Task: Search one way flight ticket for 2 adults, 2 infants in seat and 1 infant on lap in first from Pullman/moscow, Idaho: Pullman-moscow Regional Airport to Evansville: Evansville Regional Airport on 5-3-2023. Choice of flights is Alaska. Number of bags: 5 checked bags. Price is upto 75000. Outbound departure time preference is 22:45.
Action: Mouse moved to (399, 337)
Screenshot: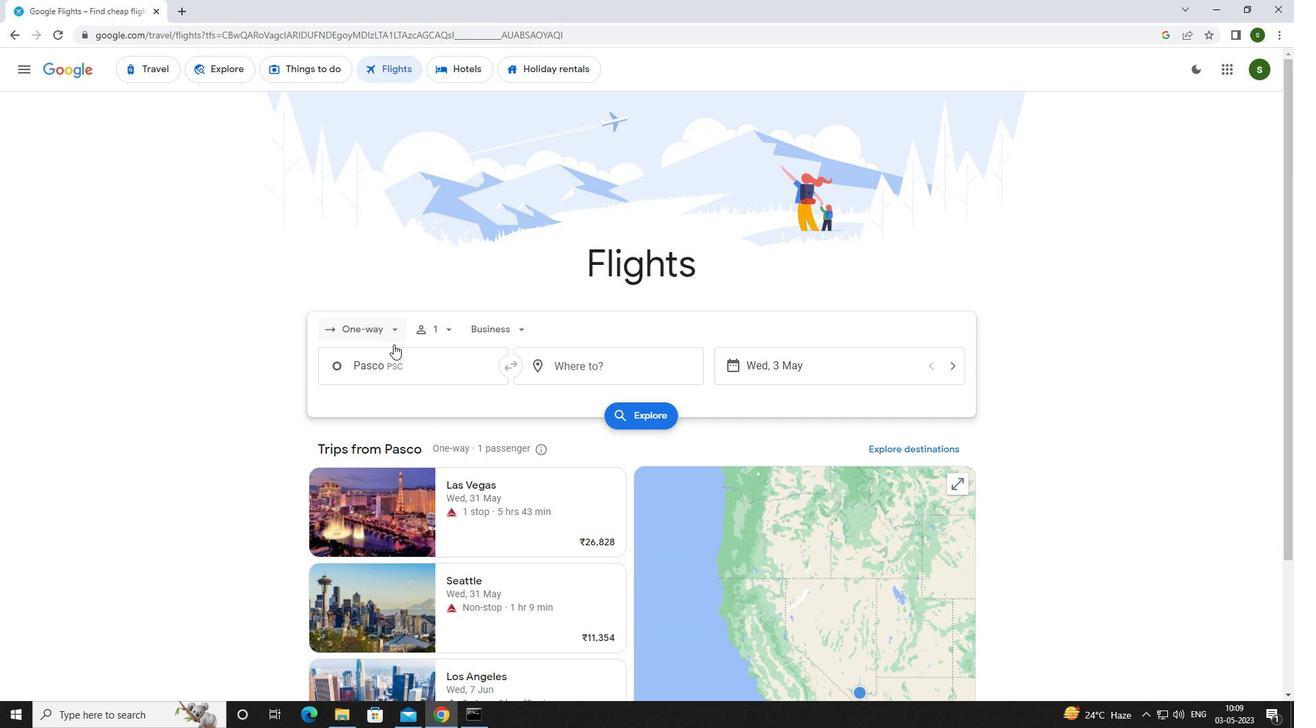 
Action: Mouse pressed left at (399, 337)
Screenshot: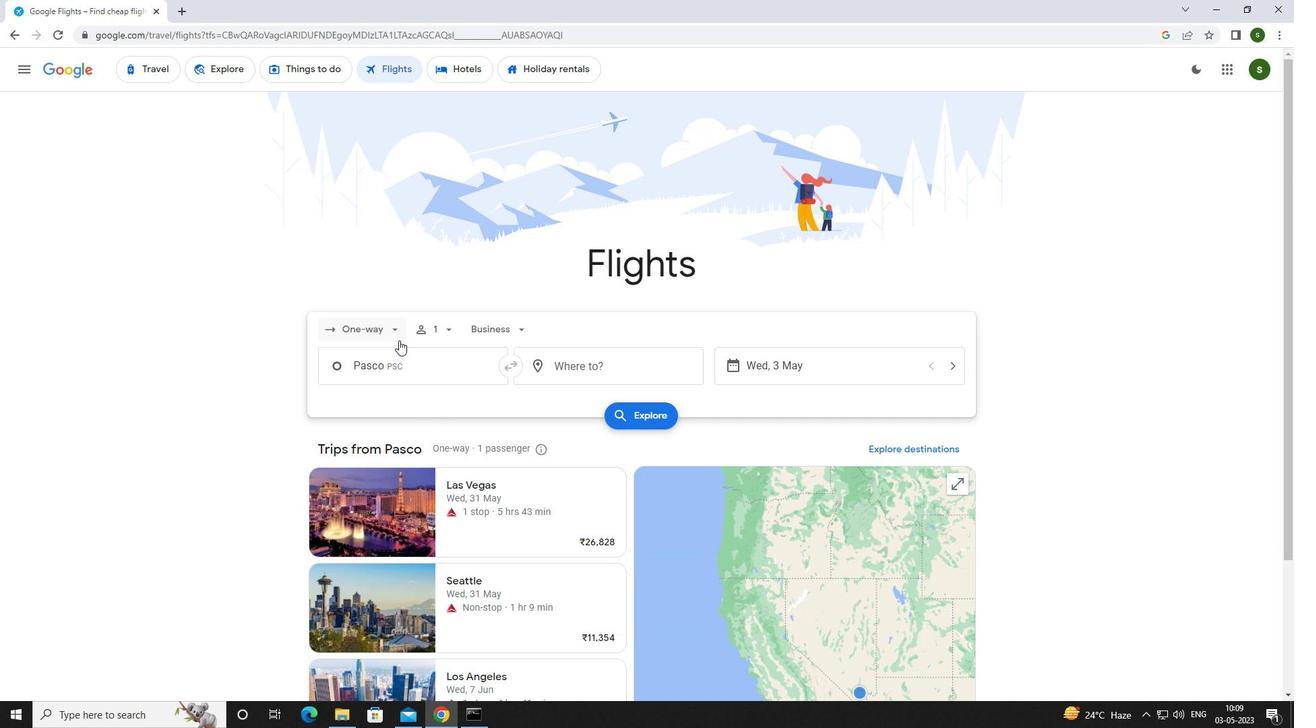 
Action: Mouse moved to (395, 382)
Screenshot: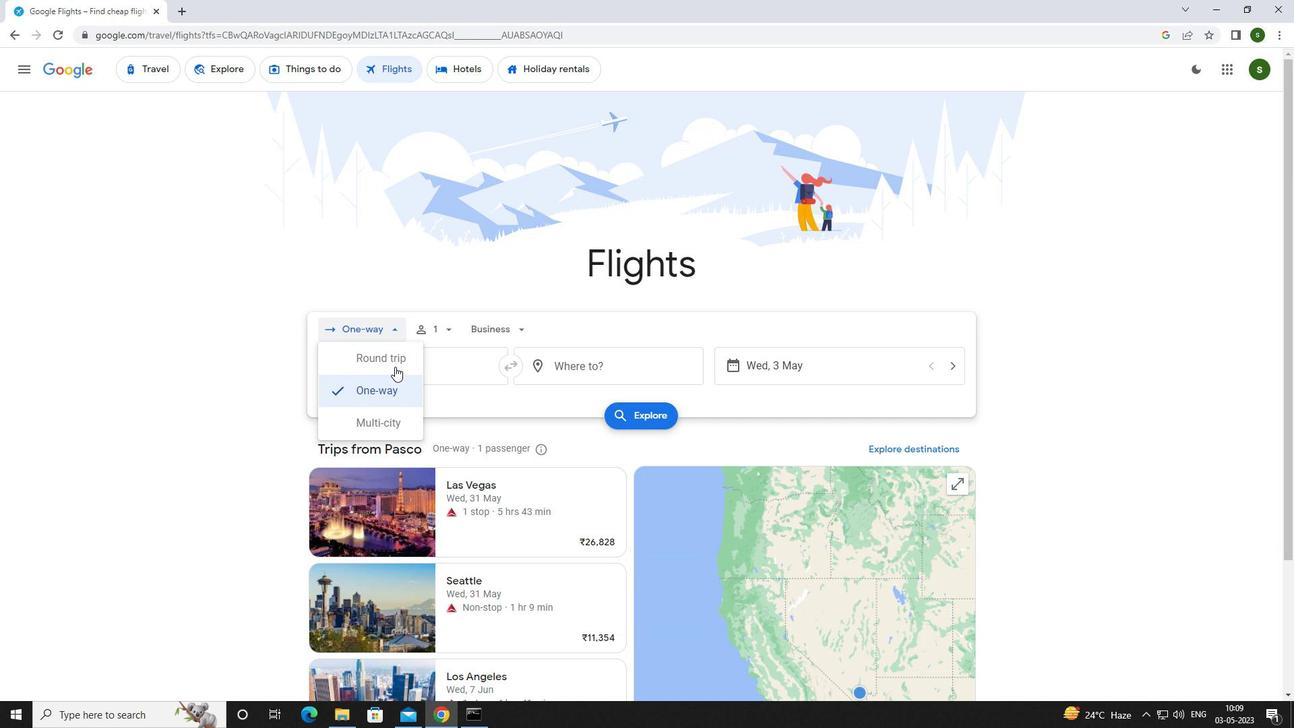 
Action: Mouse pressed left at (395, 382)
Screenshot: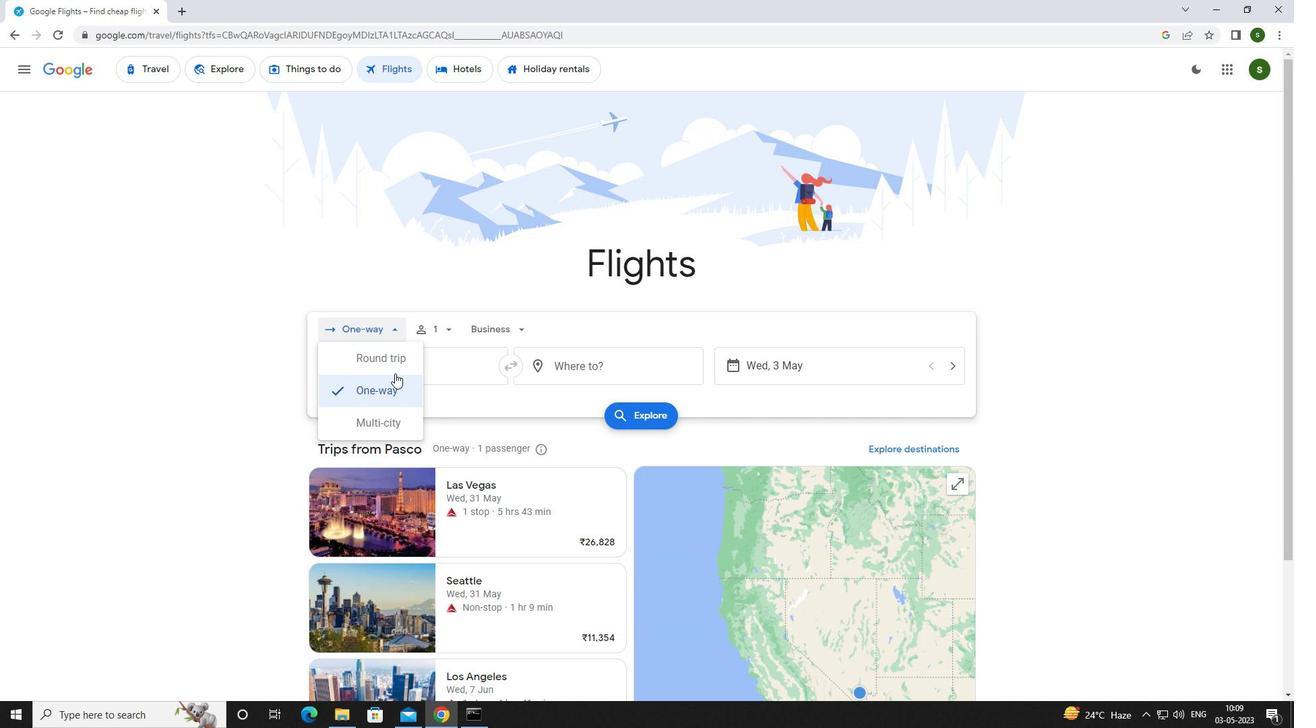 
Action: Mouse moved to (445, 321)
Screenshot: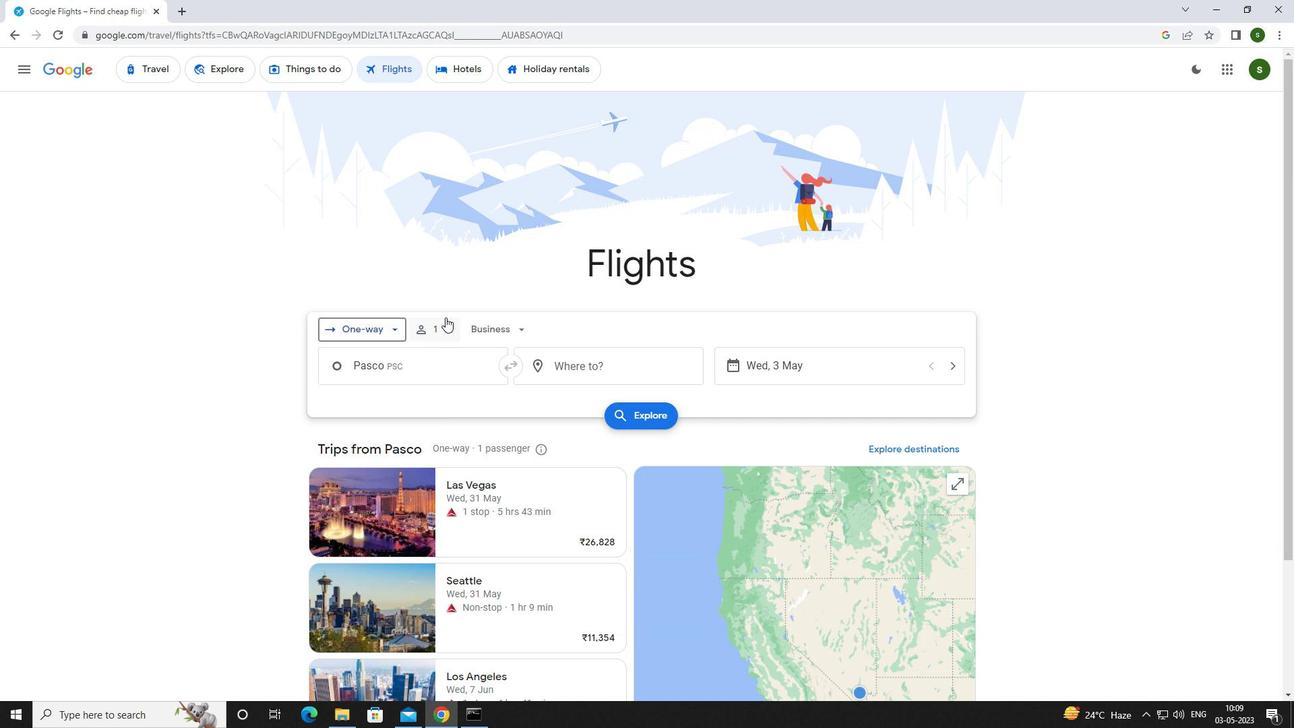
Action: Mouse pressed left at (445, 321)
Screenshot: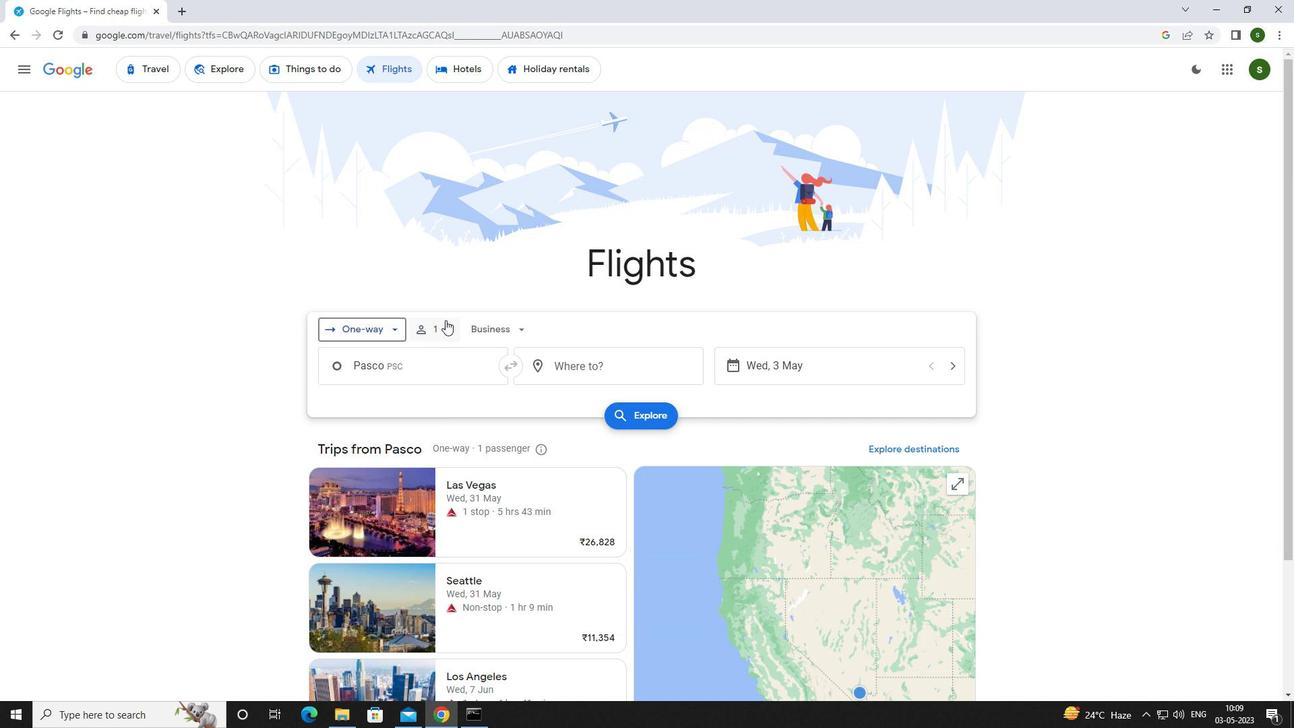 
Action: Mouse moved to (548, 360)
Screenshot: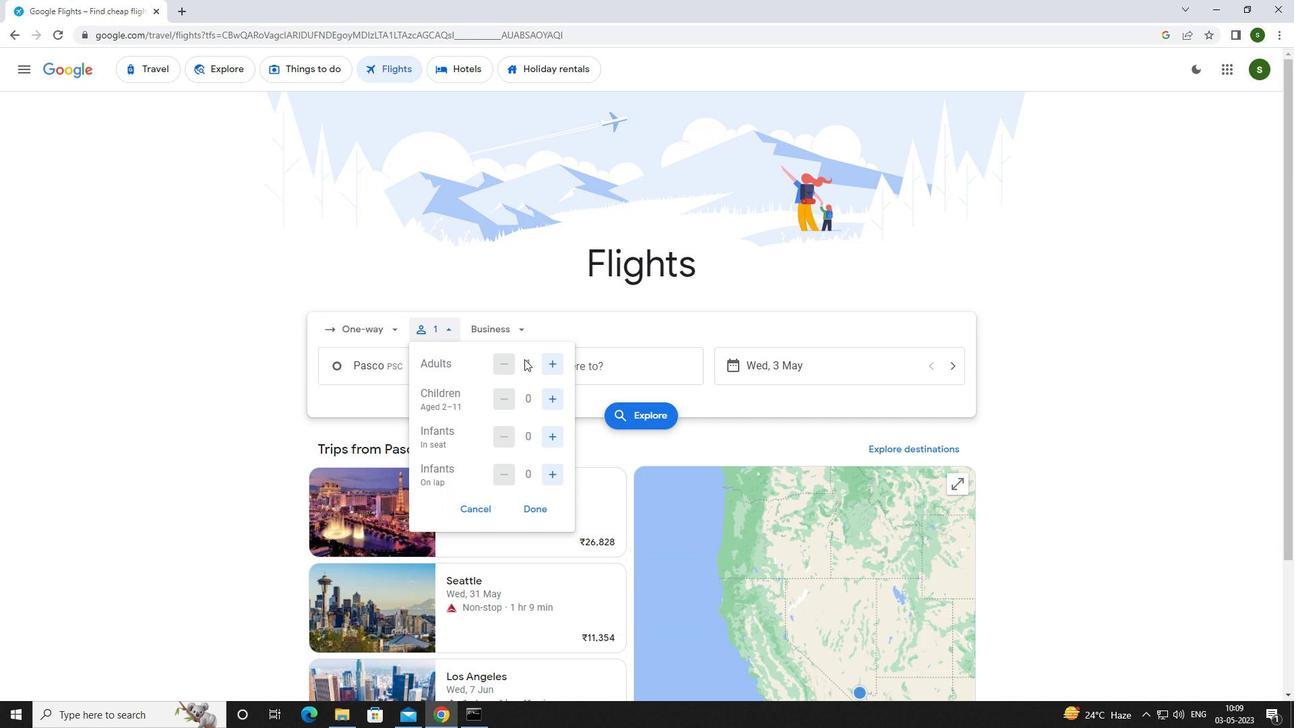 
Action: Mouse pressed left at (548, 360)
Screenshot: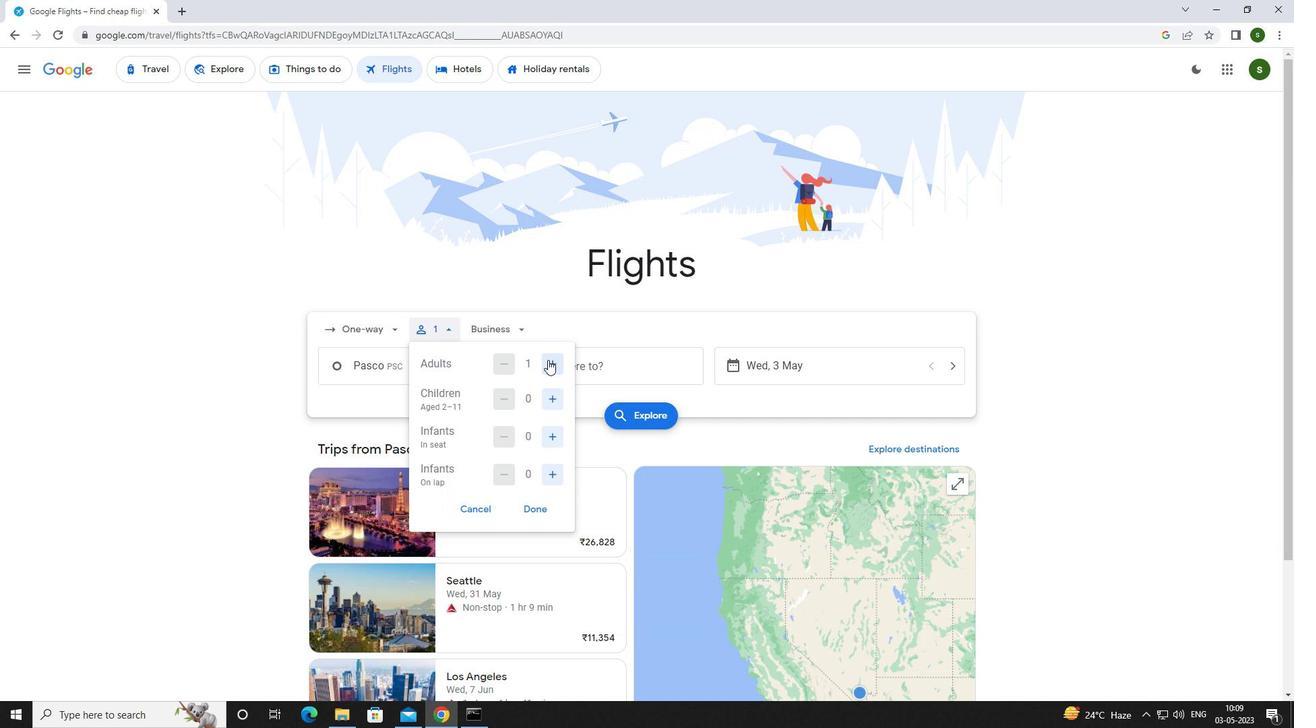 
Action: Mouse moved to (547, 434)
Screenshot: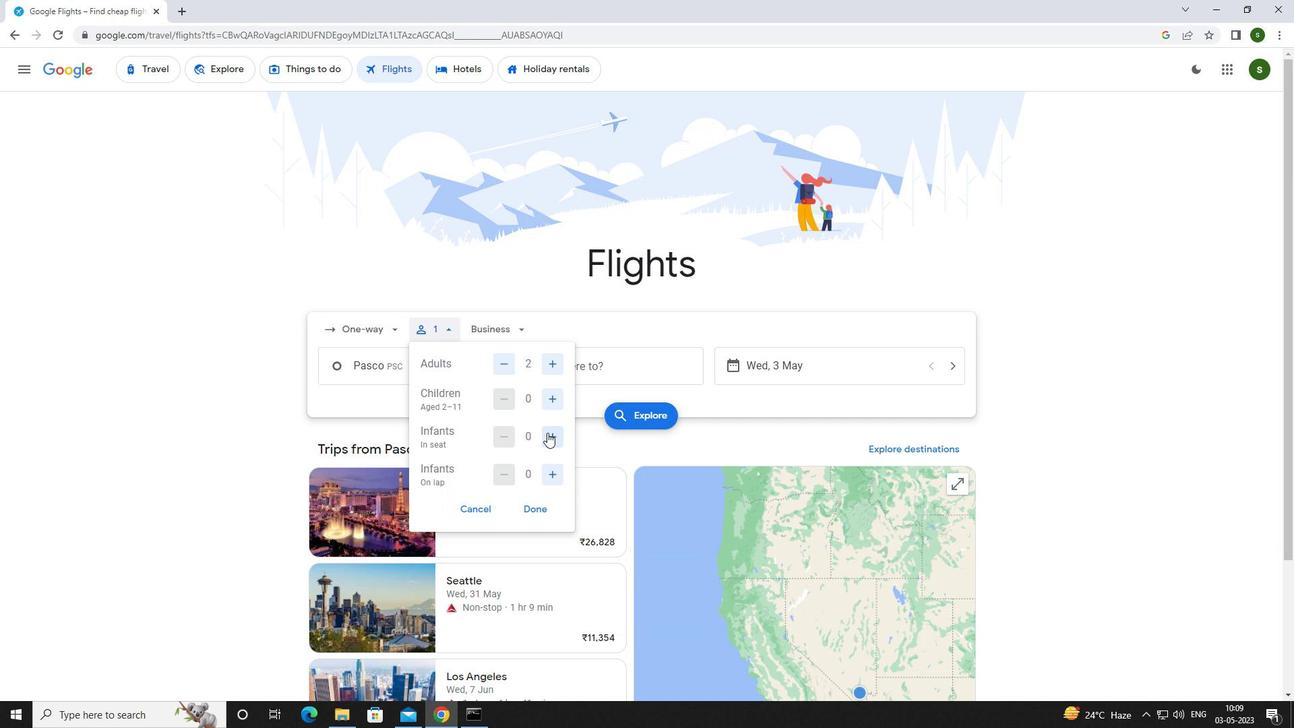 
Action: Mouse pressed left at (547, 434)
Screenshot: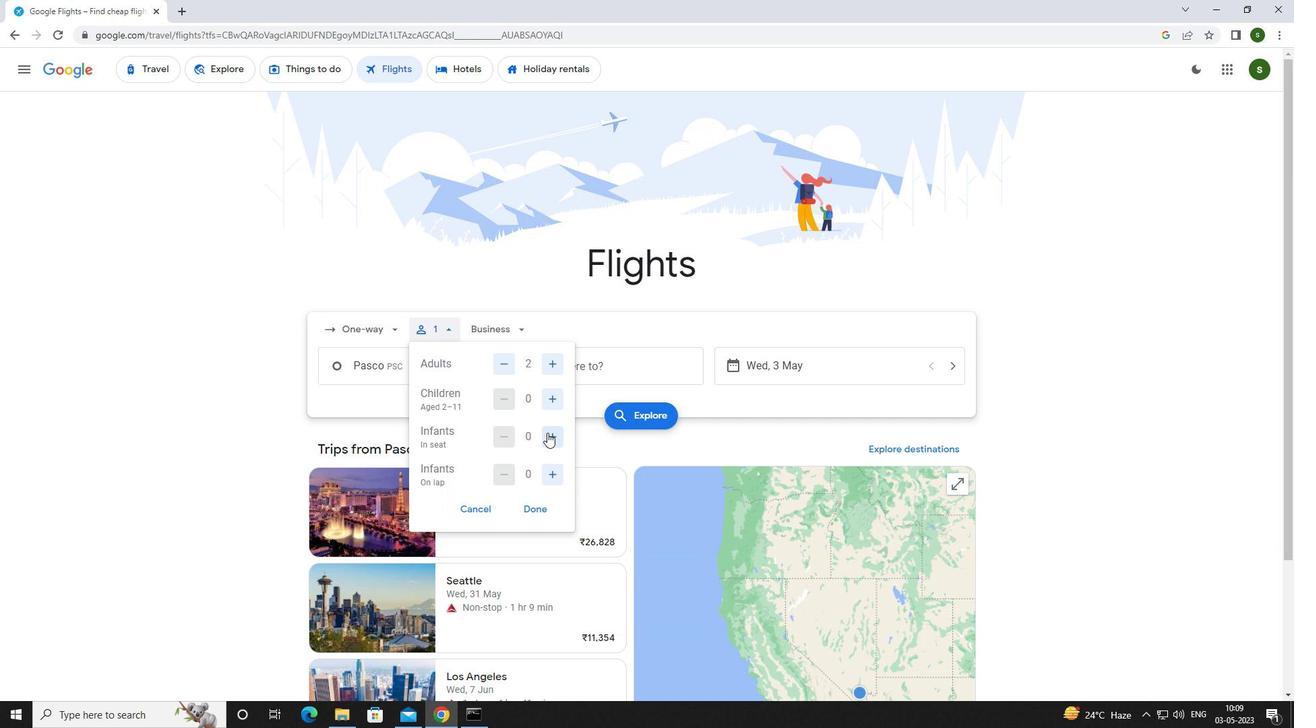 
Action: Mouse pressed left at (547, 434)
Screenshot: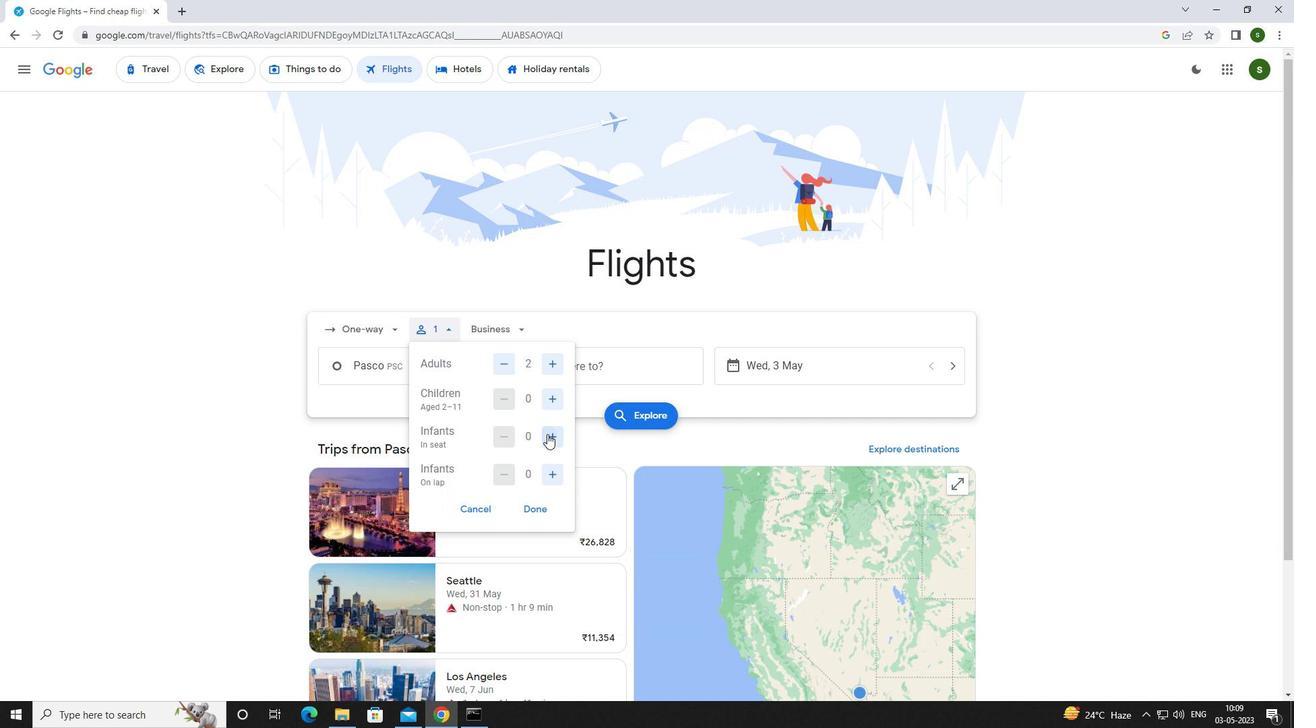 
Action: Mouse moved to (546, 473)
Screenshot: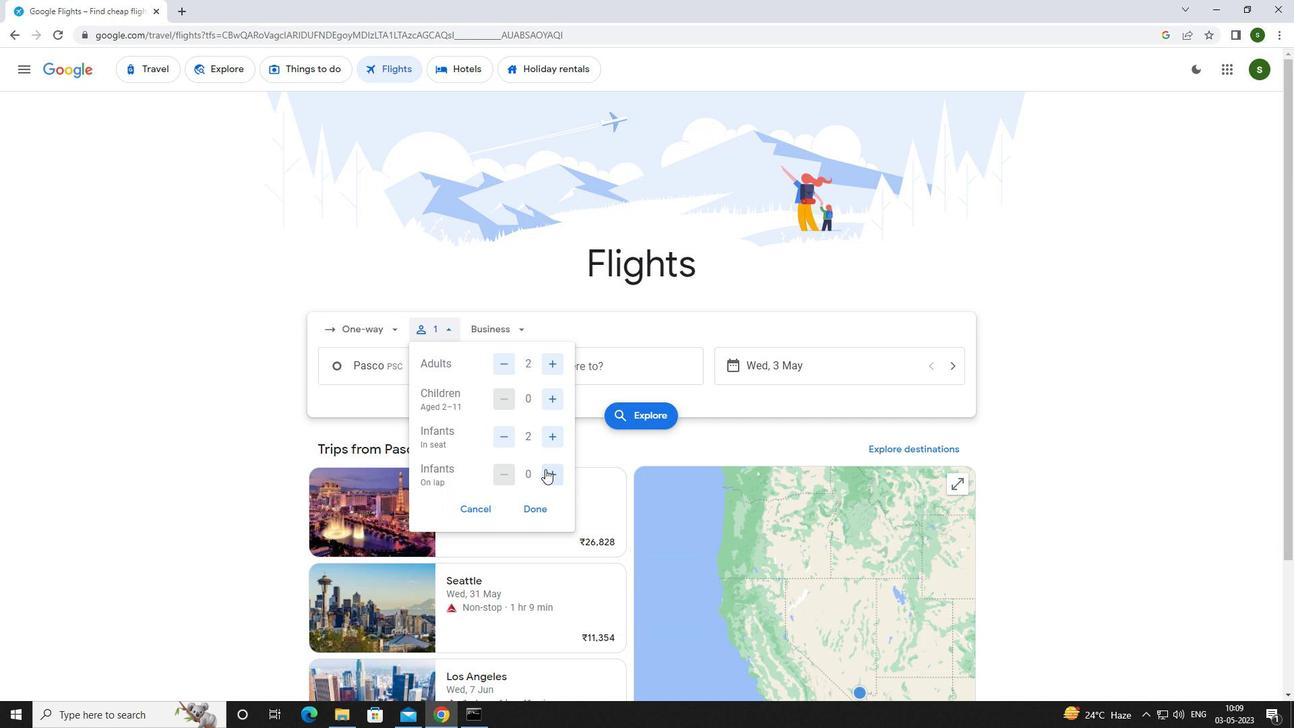 
Action: Mouse pressed left at (546, 473)
Screenshot: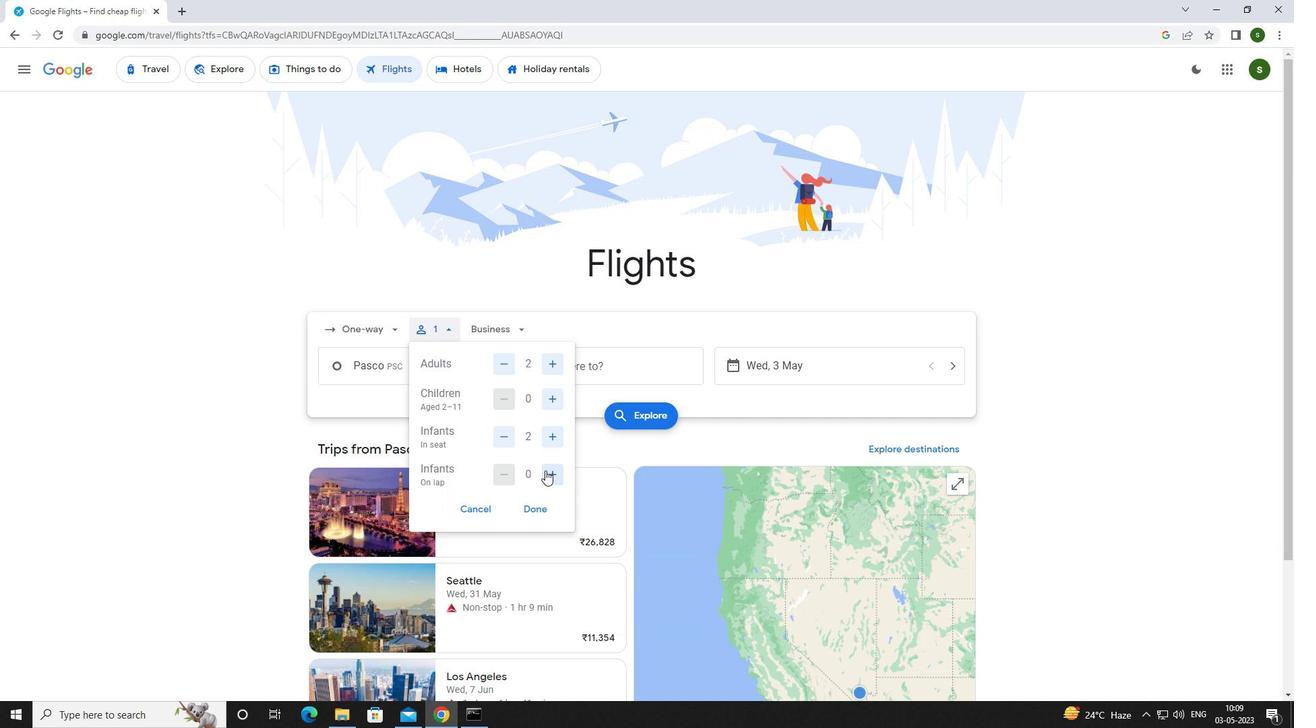 
Action: Mouse moved to (487, 320)
Screenshot: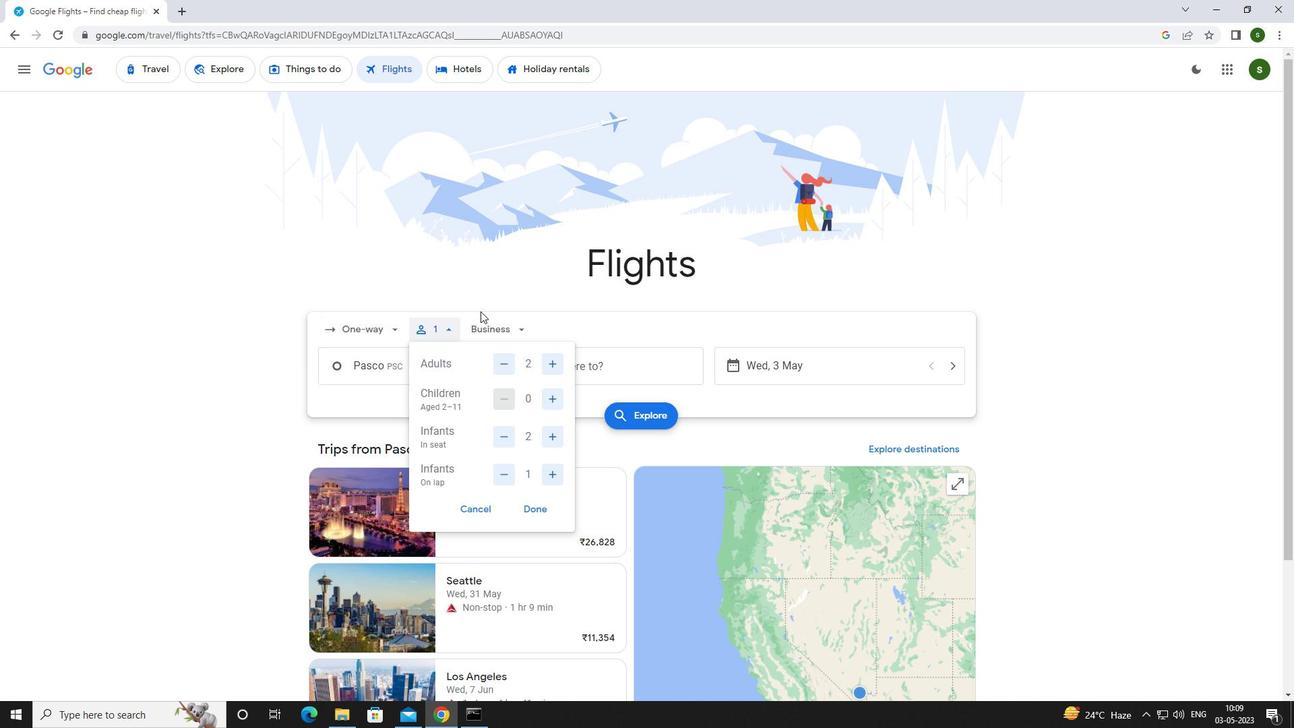 
Action: Mouse pressed left at (487, 320)
Screenshot: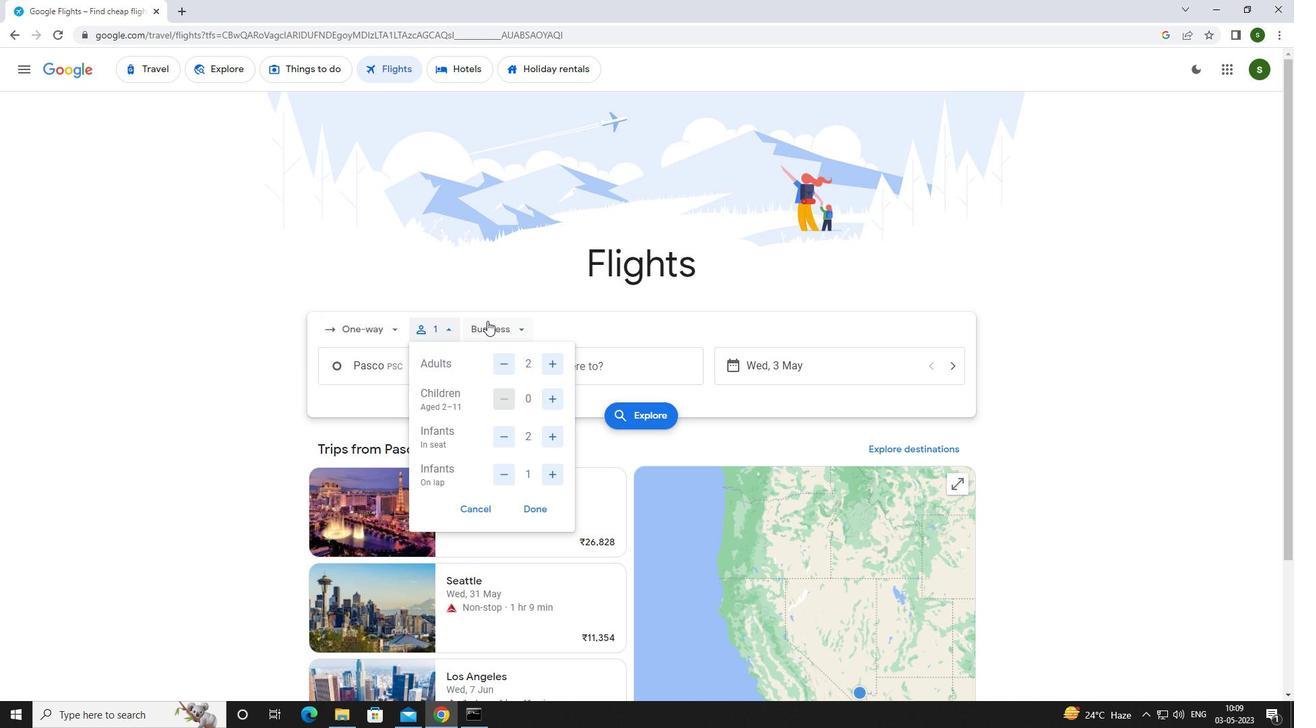 
Action: Mouse moved to (516, 457)
Screenshot: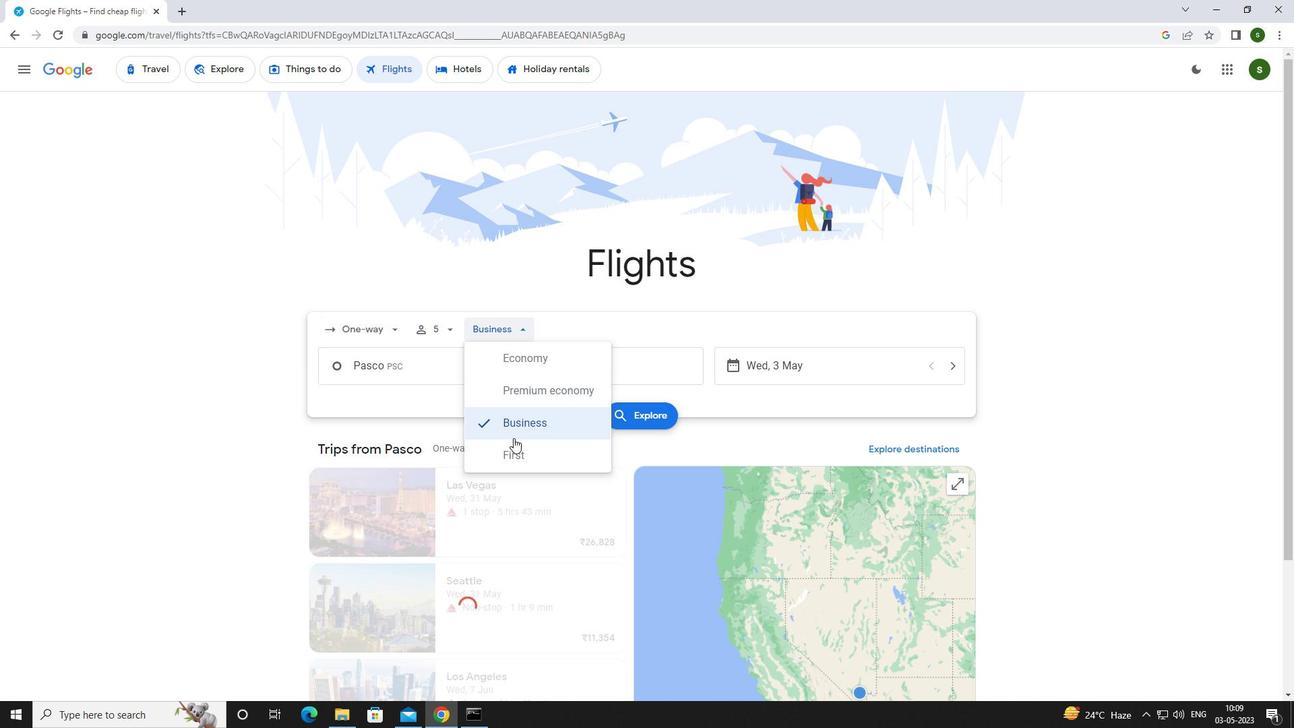 
Action: Mouse pressed left at (516, 457)
Screenshot: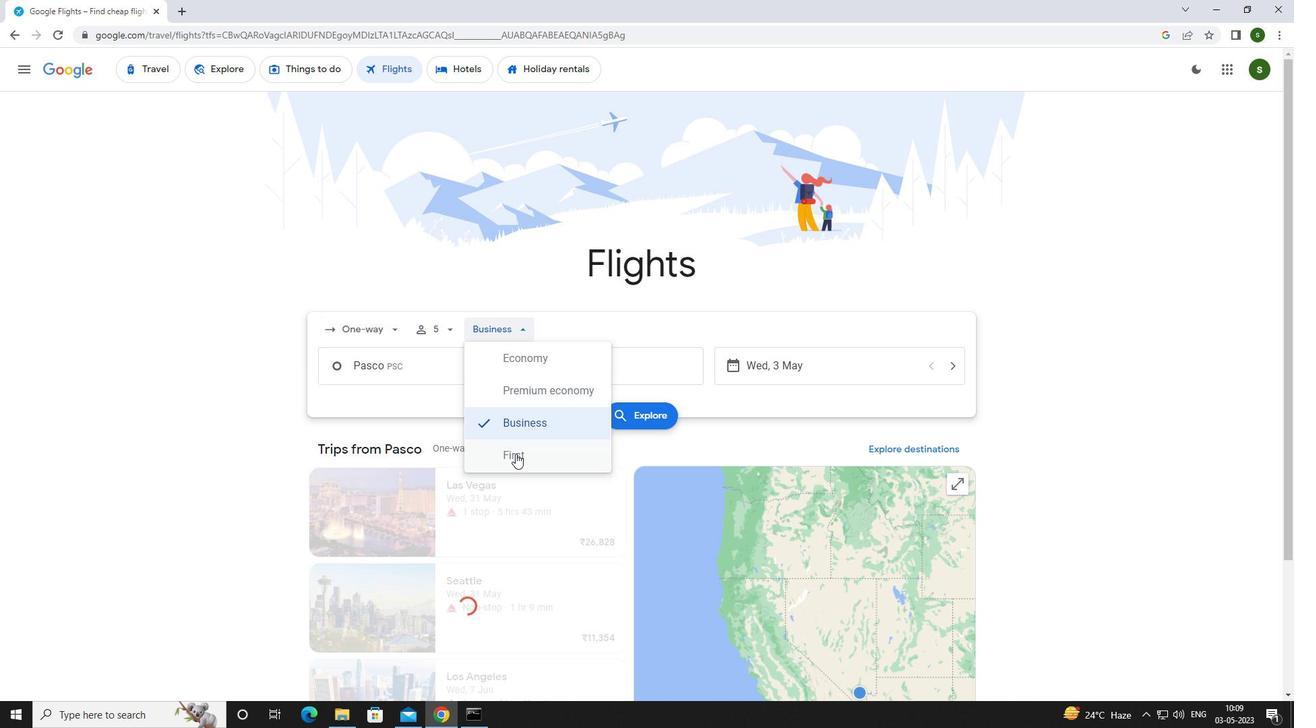 
Action: Mouse moved to (451, 372)
Screenshot: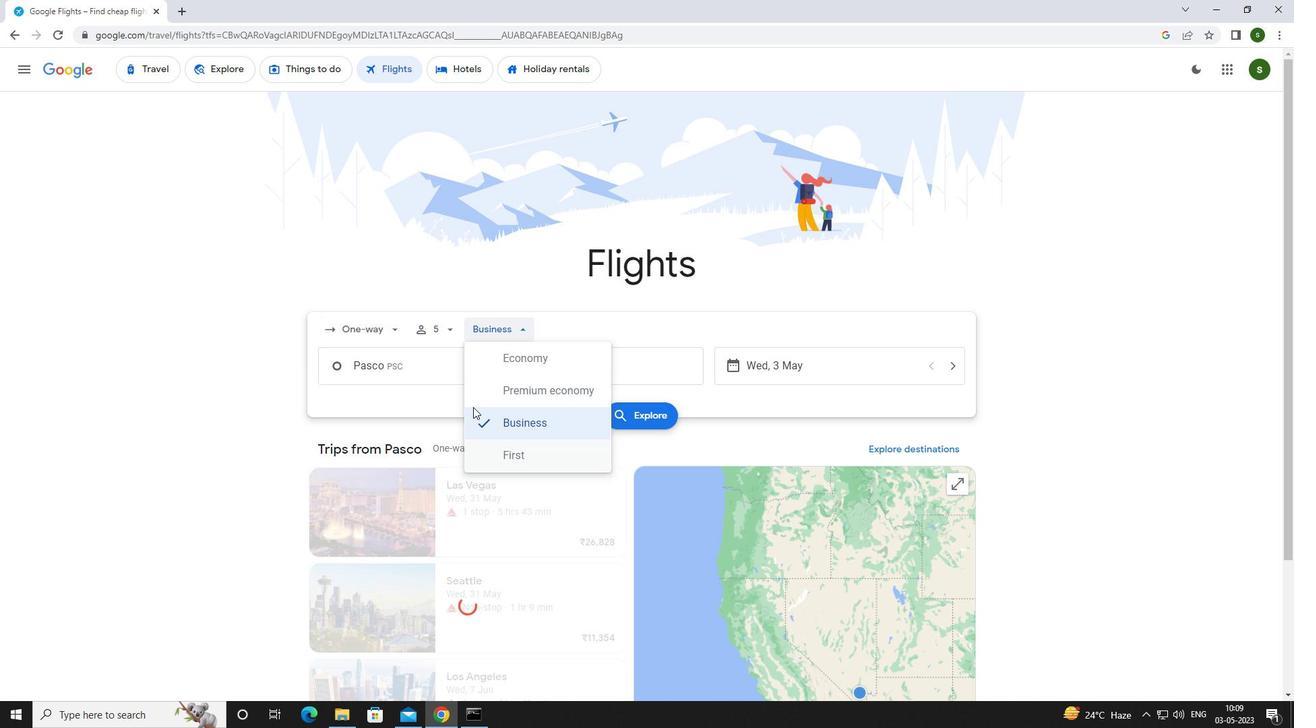 
Action: Mouse pressed left at (451, 372)
Screenshot: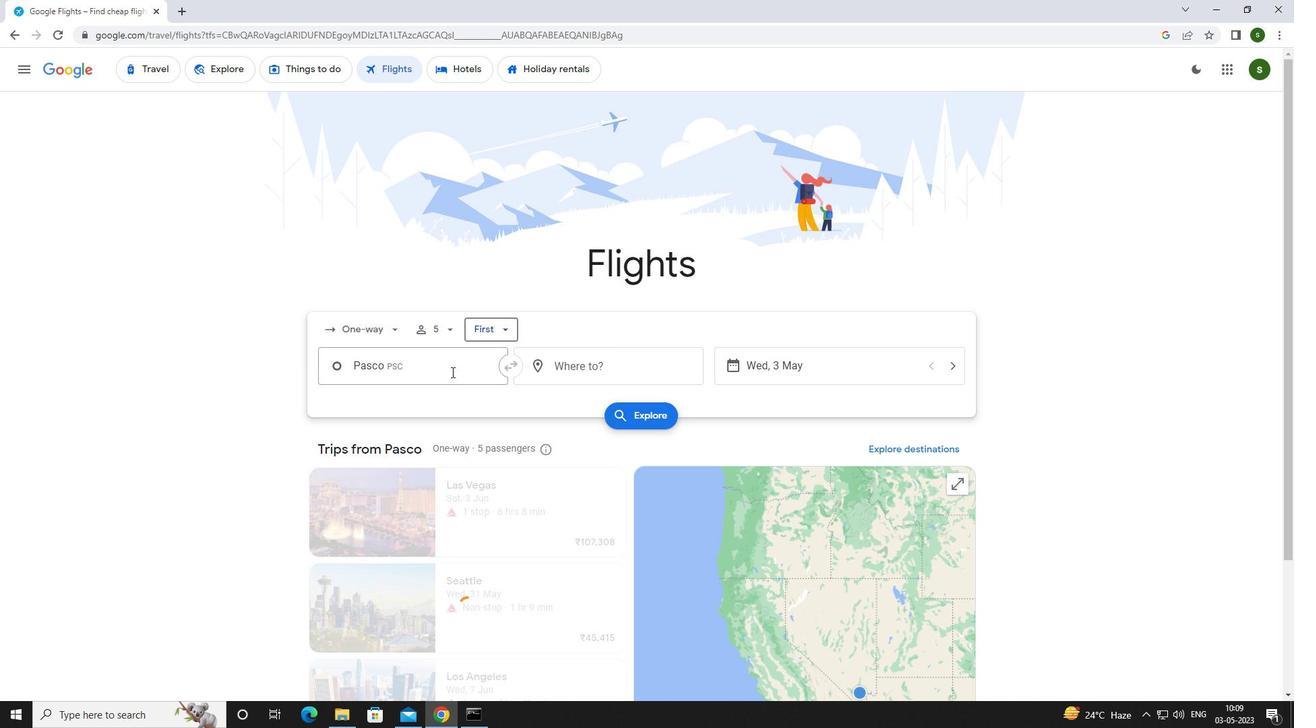 
Action: Key pressed <Key.caps_lock>p<Key.caps_lock>ullman
Screenshot: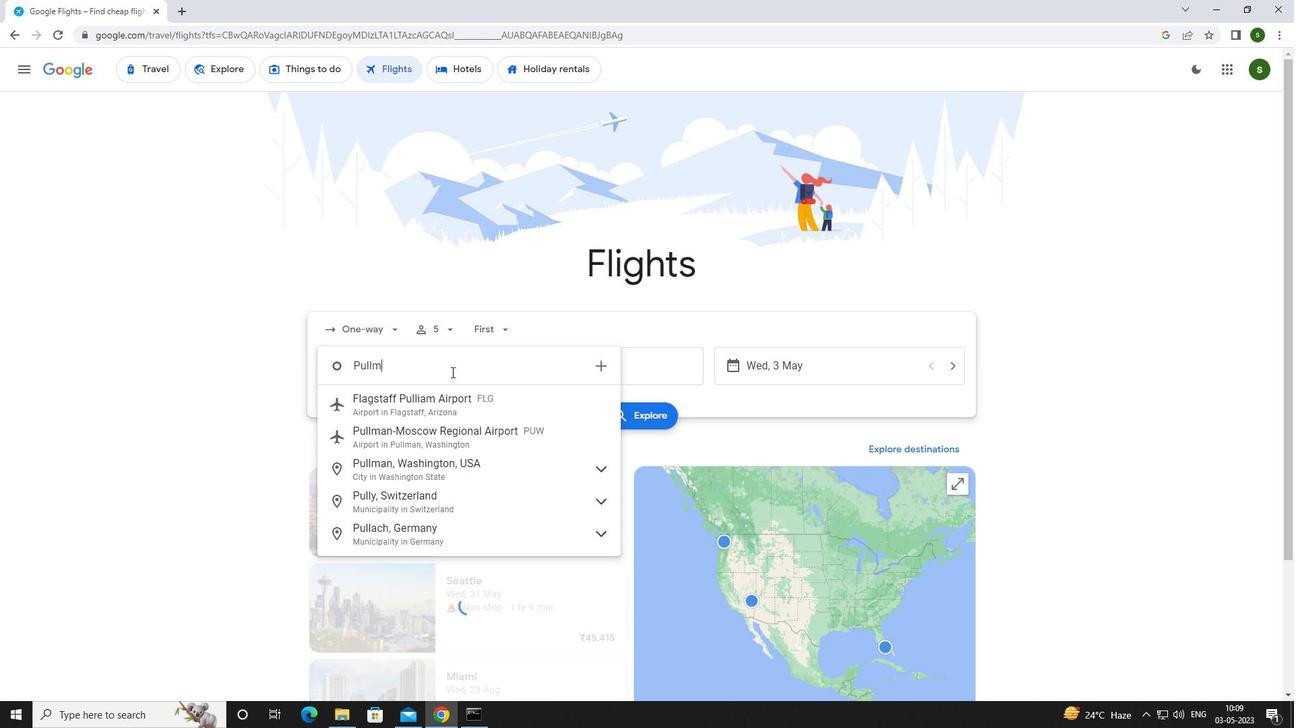 
Action: Mouse moved to (471, 405)
Screenshot: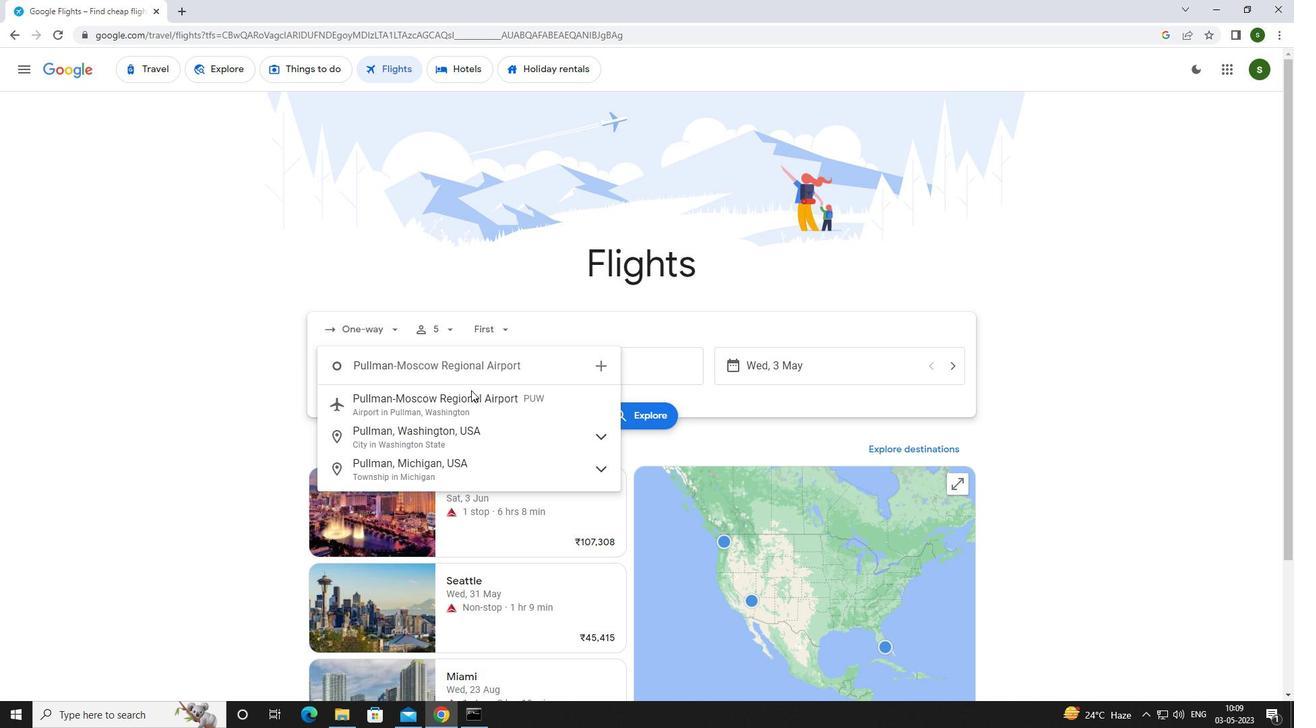 
Action: Mouse pressed left at (471, 405)
Screenshot: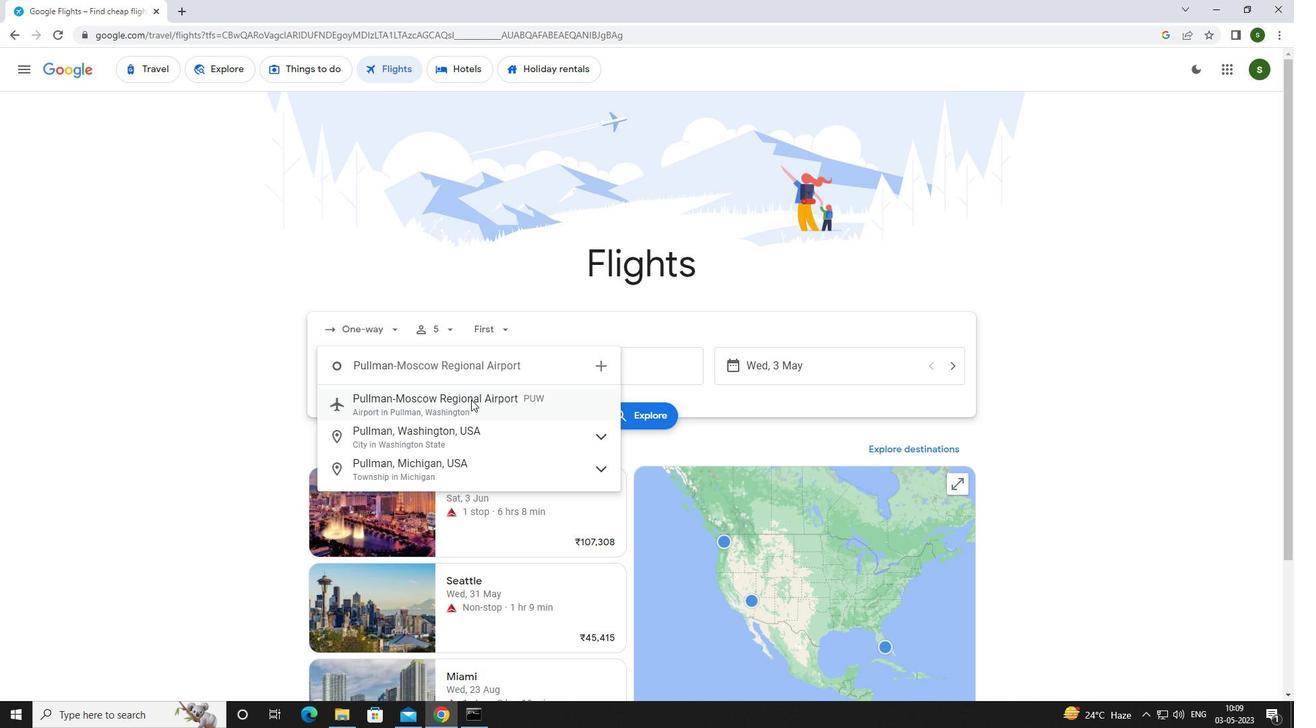 
Action: Mouse moved to (636, 367)
Screenshot: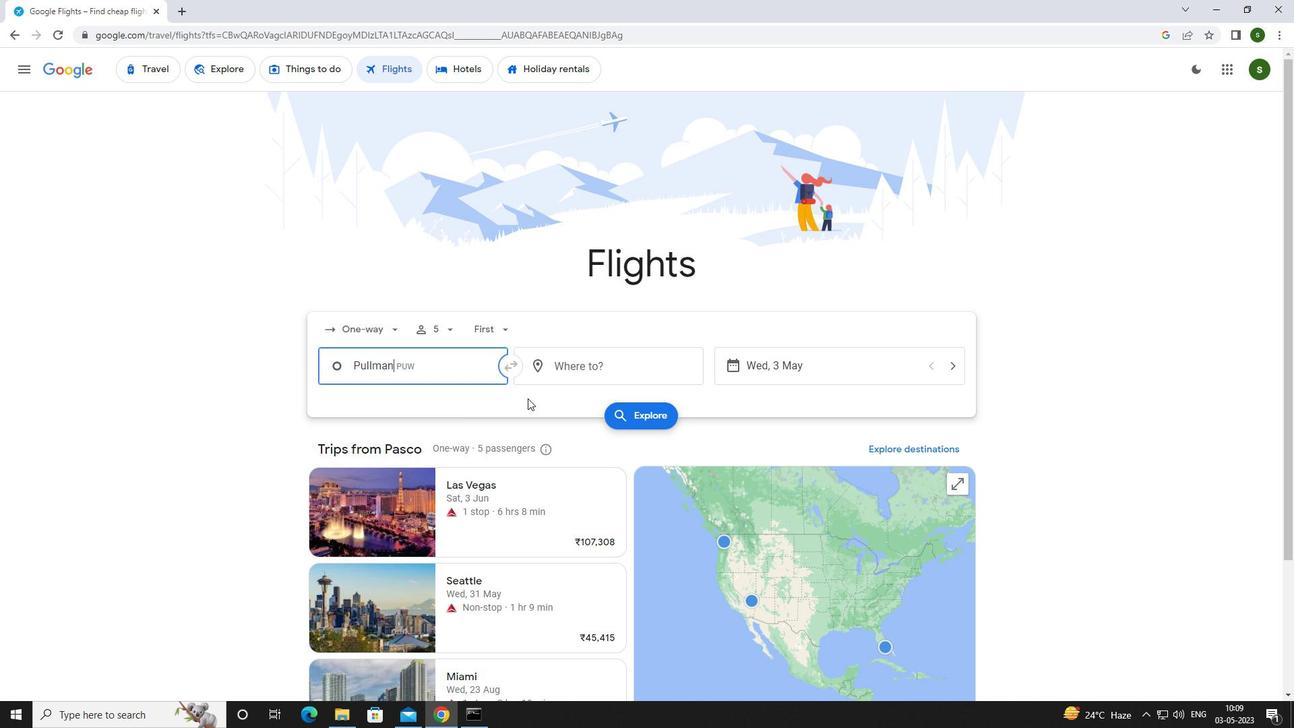 
Action: Mouse pressed left at (636, 367)
Screenshot: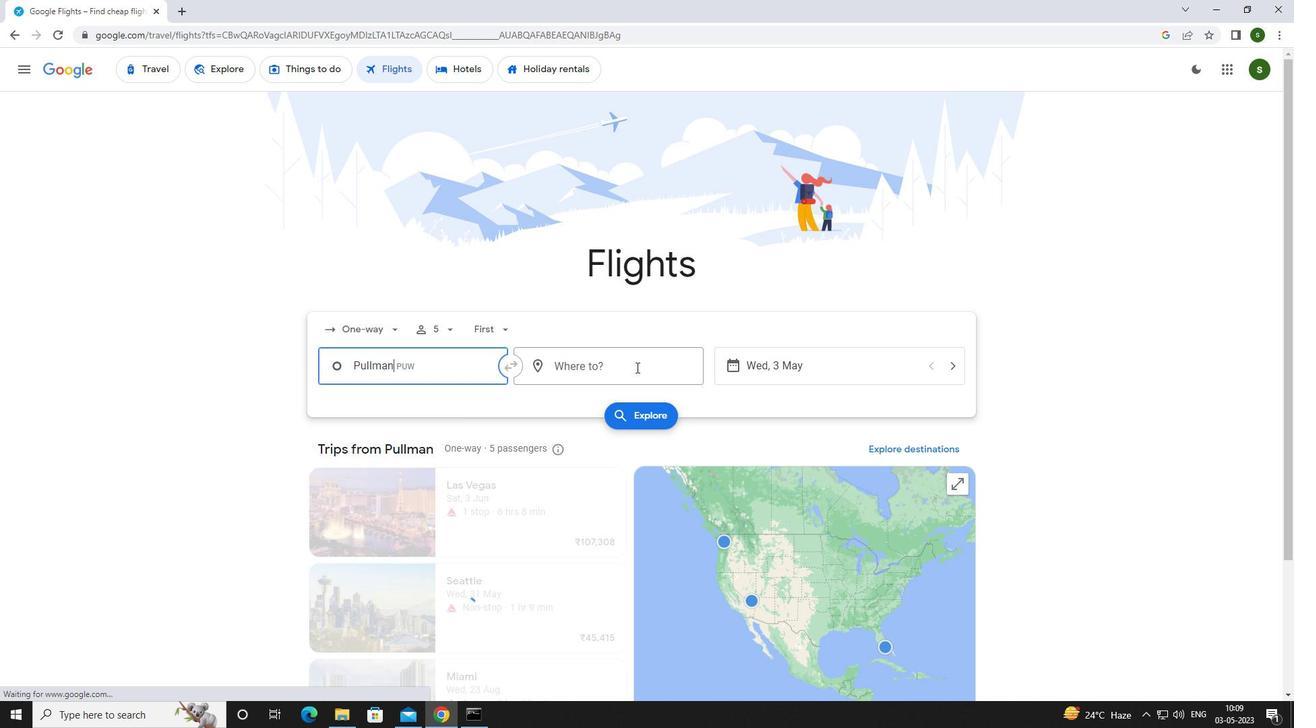 
Action: Mouse moved to (631, 369)
Screenshot: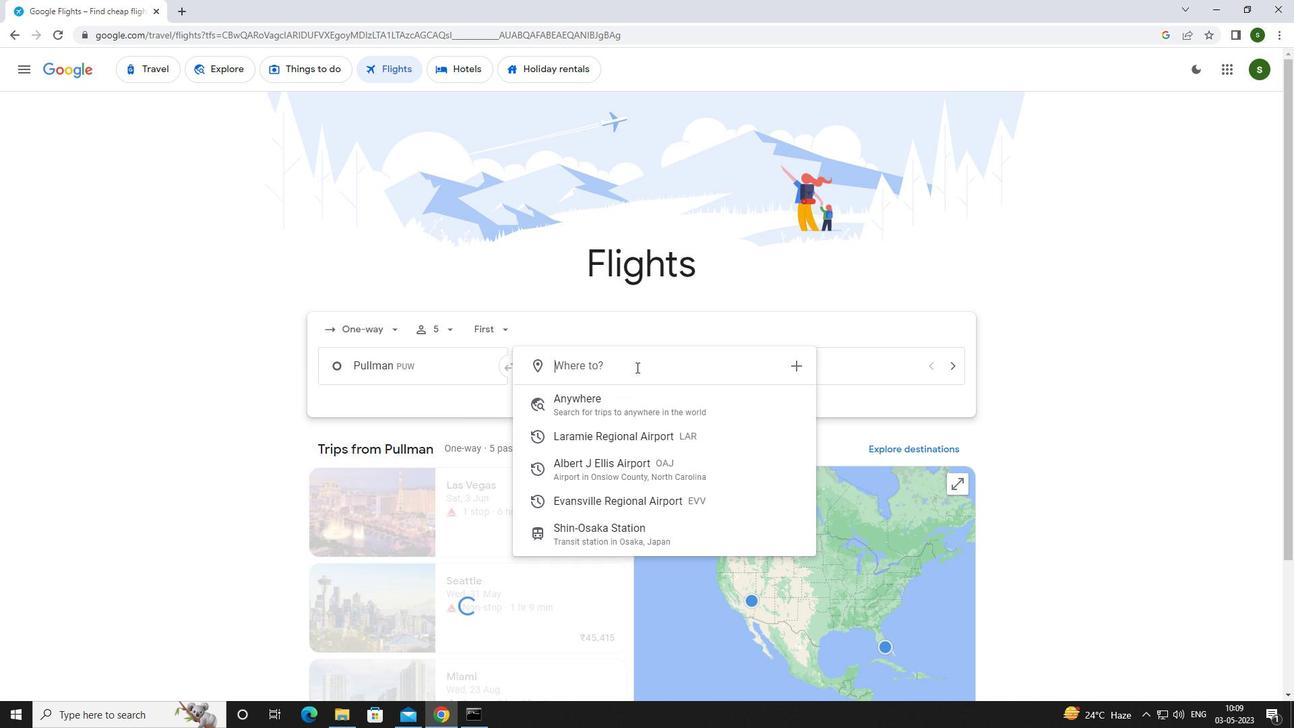 
Action: Key pressed <Key.caps_lock>e<Key.caps_lock>vans
Screenshot: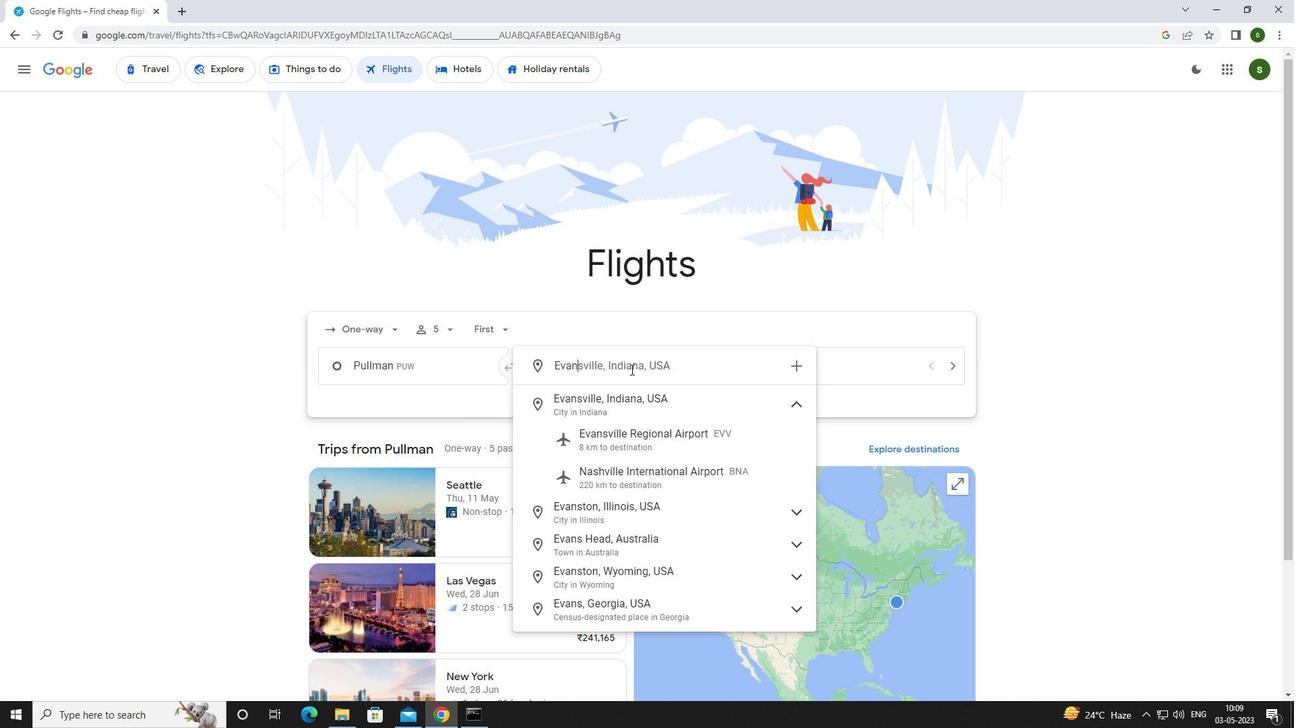 
Action: Mouse moved to (640, 436)
Screenshot: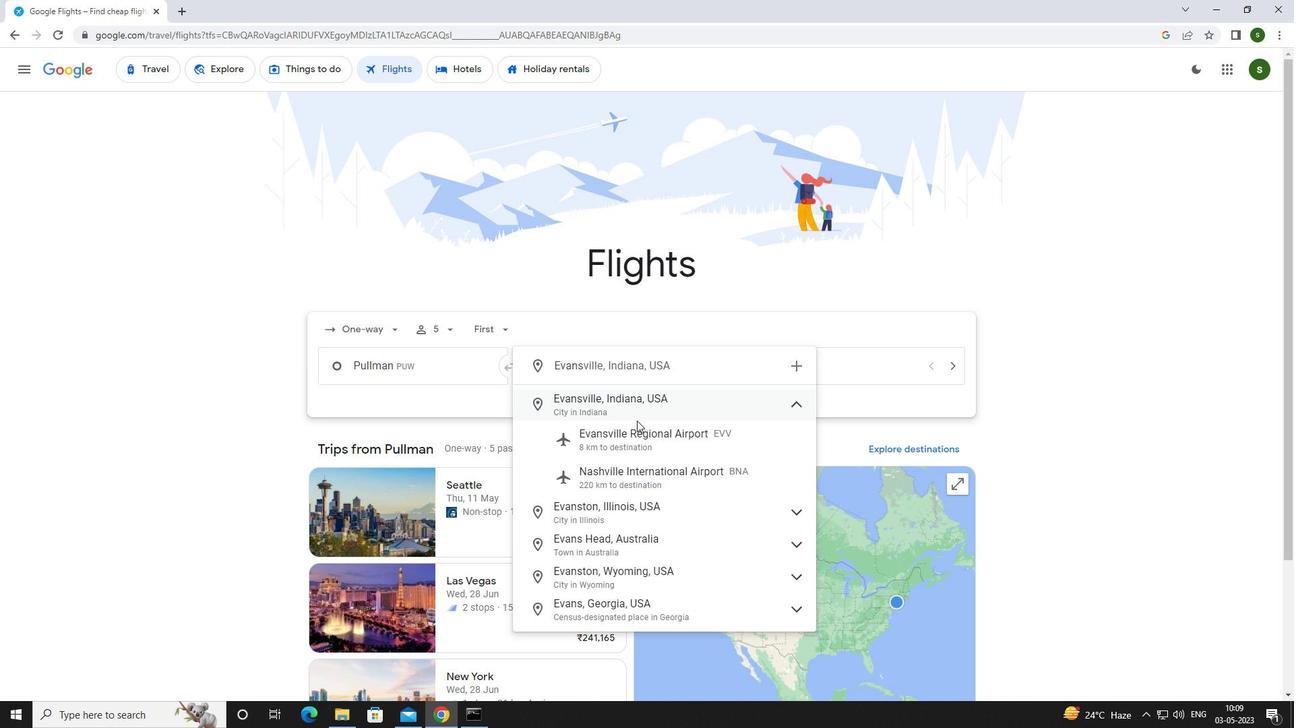 
Action: Mouse pressed left at (640, 436)
Screenshot: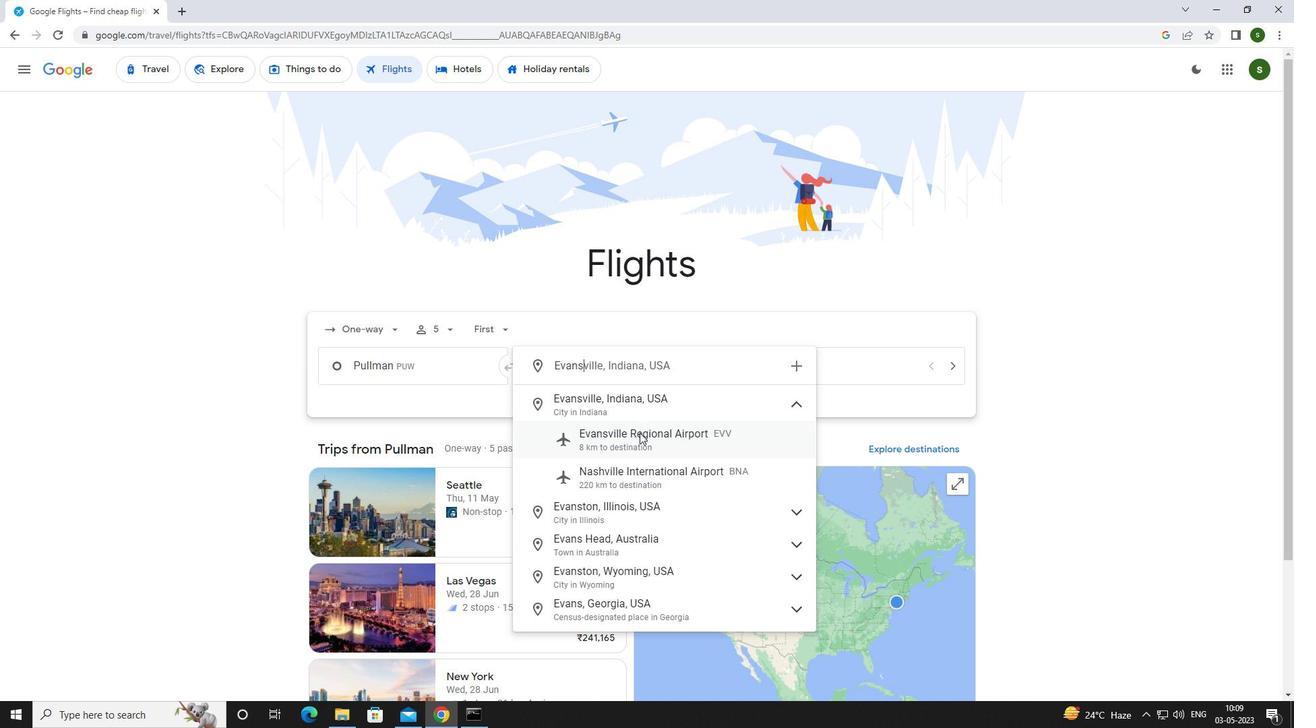 
Action: Mouse moved to (814, 365)
Screenshot: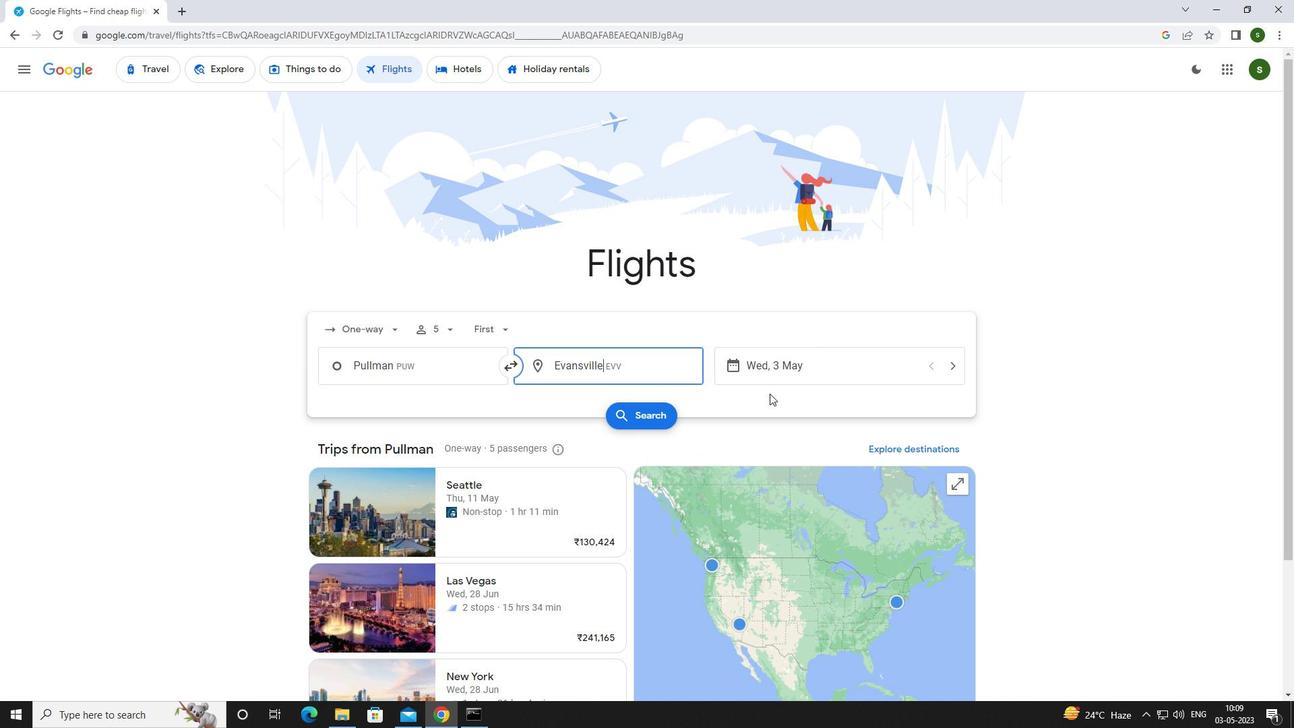 
Action: Mouse pressed left at (814, 365)
Screenshot: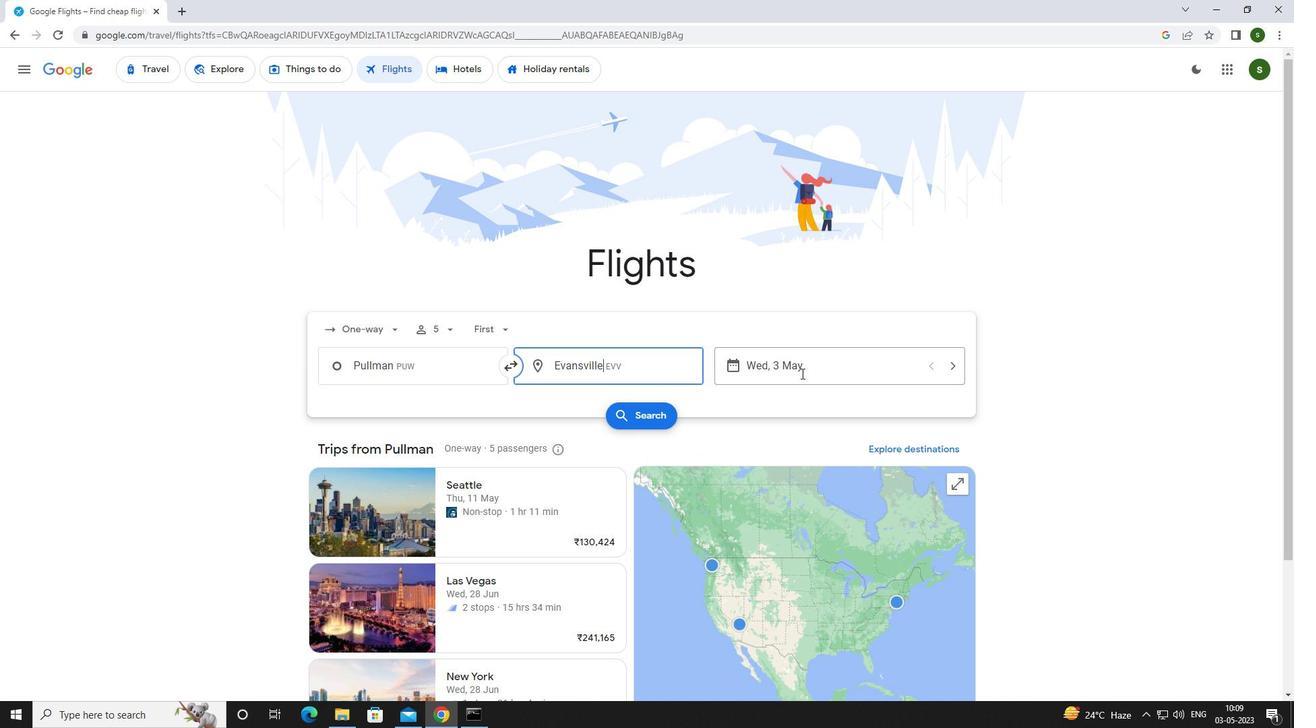 
Action: Mouse moved to (589, 459)
Screenshot: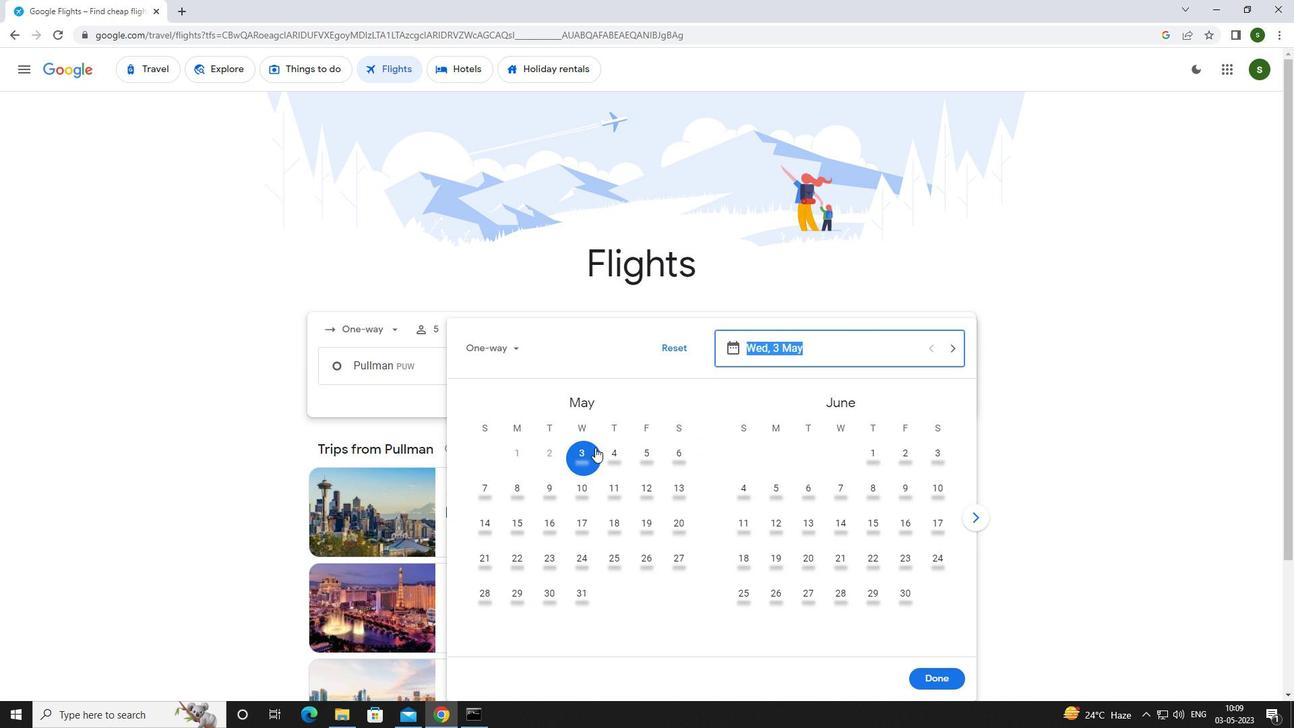 
Action: Mouse pressed left at (589, 459)
Screenshot: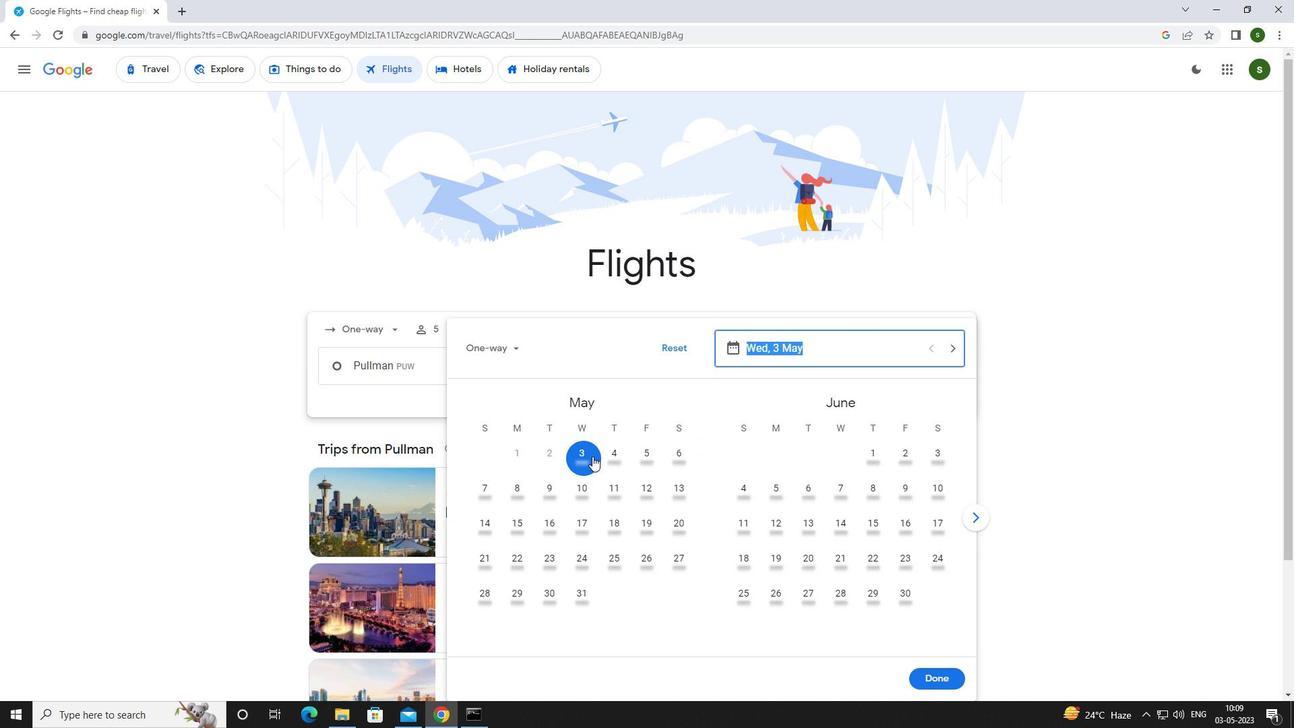 
Action: Mouse moved to (940, 680)
Screenshot: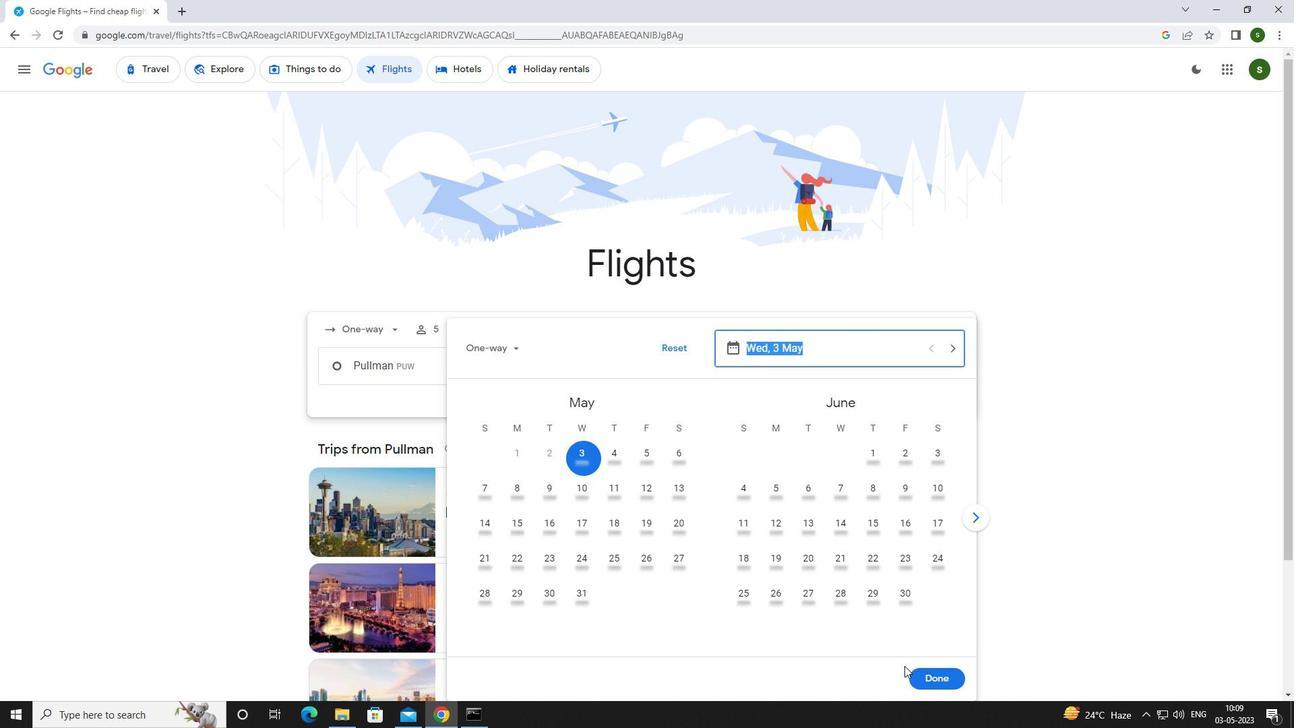 
Action: Mouse pressed left at (940, 680)
Screenshot: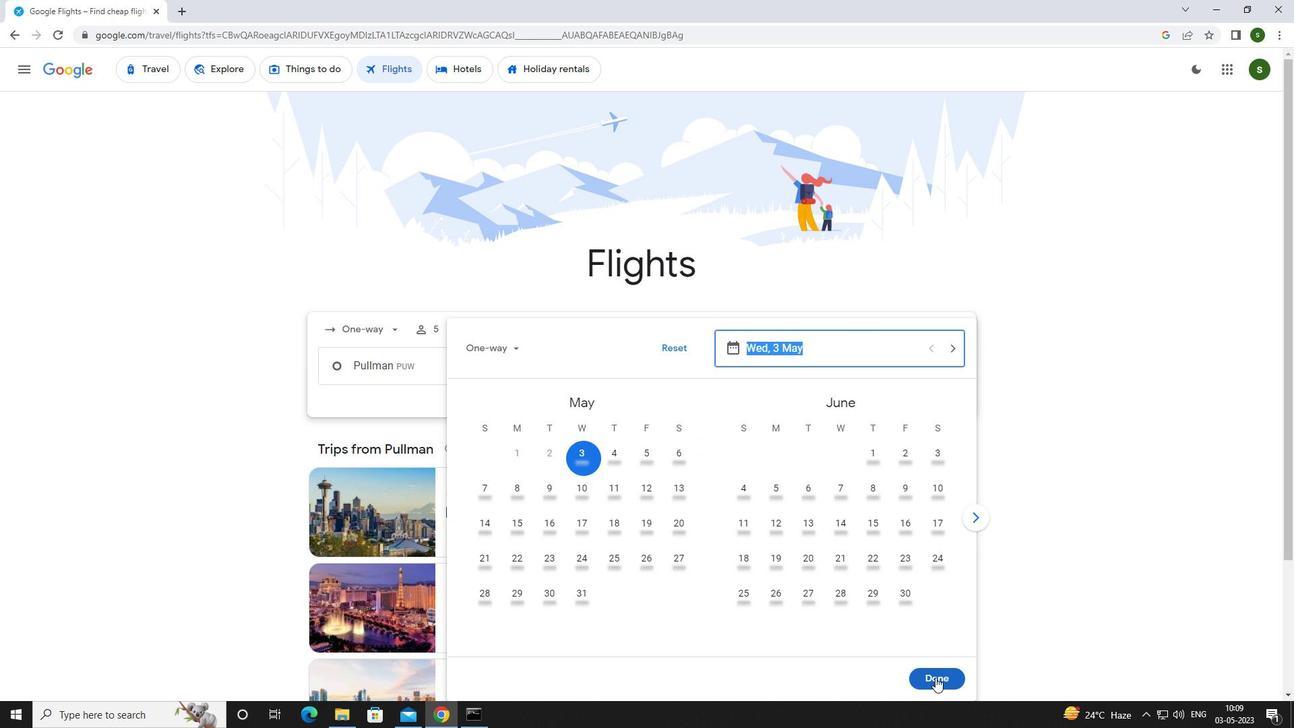 
Action: Mouse moved to (638, 413)
Screenshot: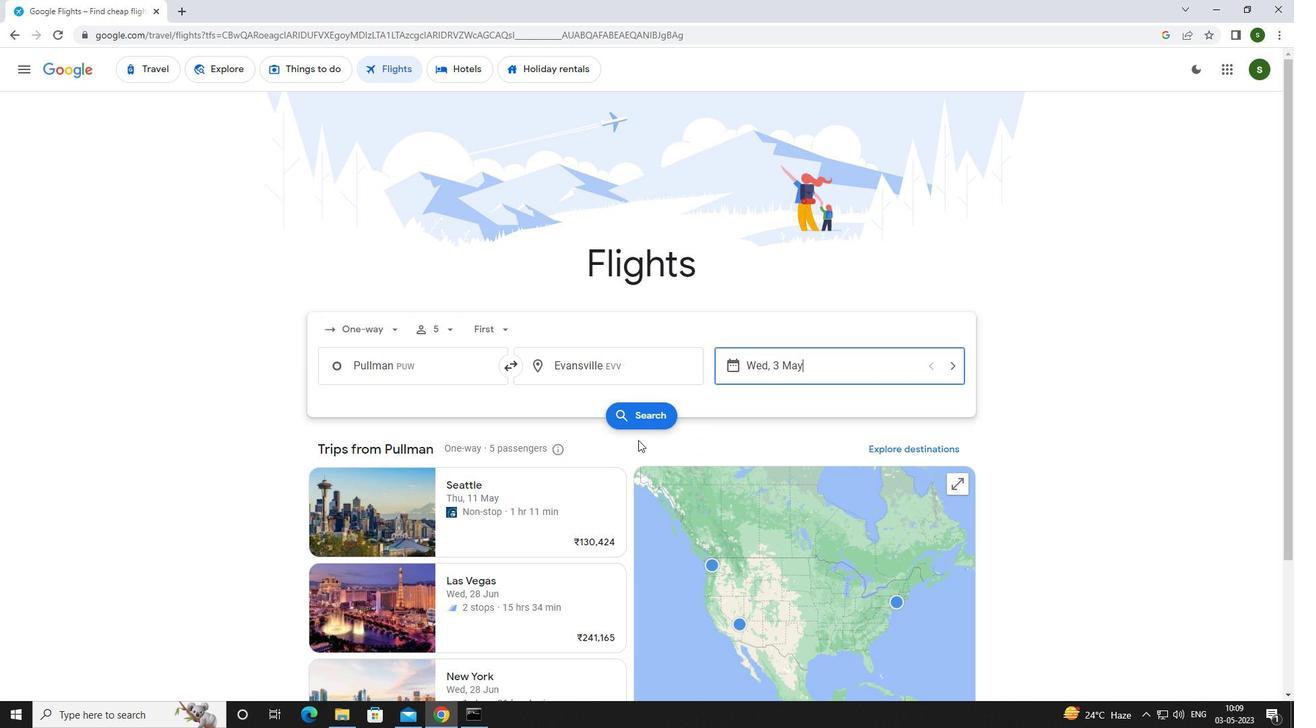 
Action: Mouse pressed left at (638, 413)
Screenshot: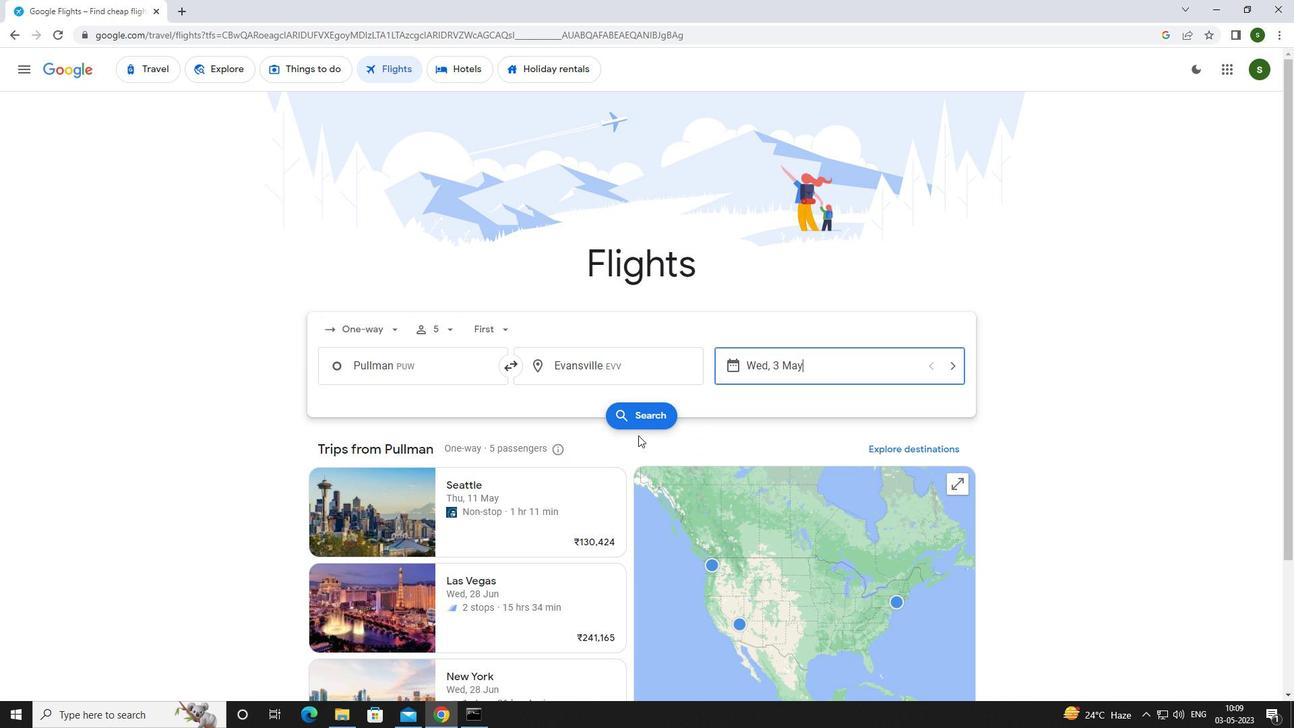 
Action: Mouse moved to (329, 191)
Screenshot: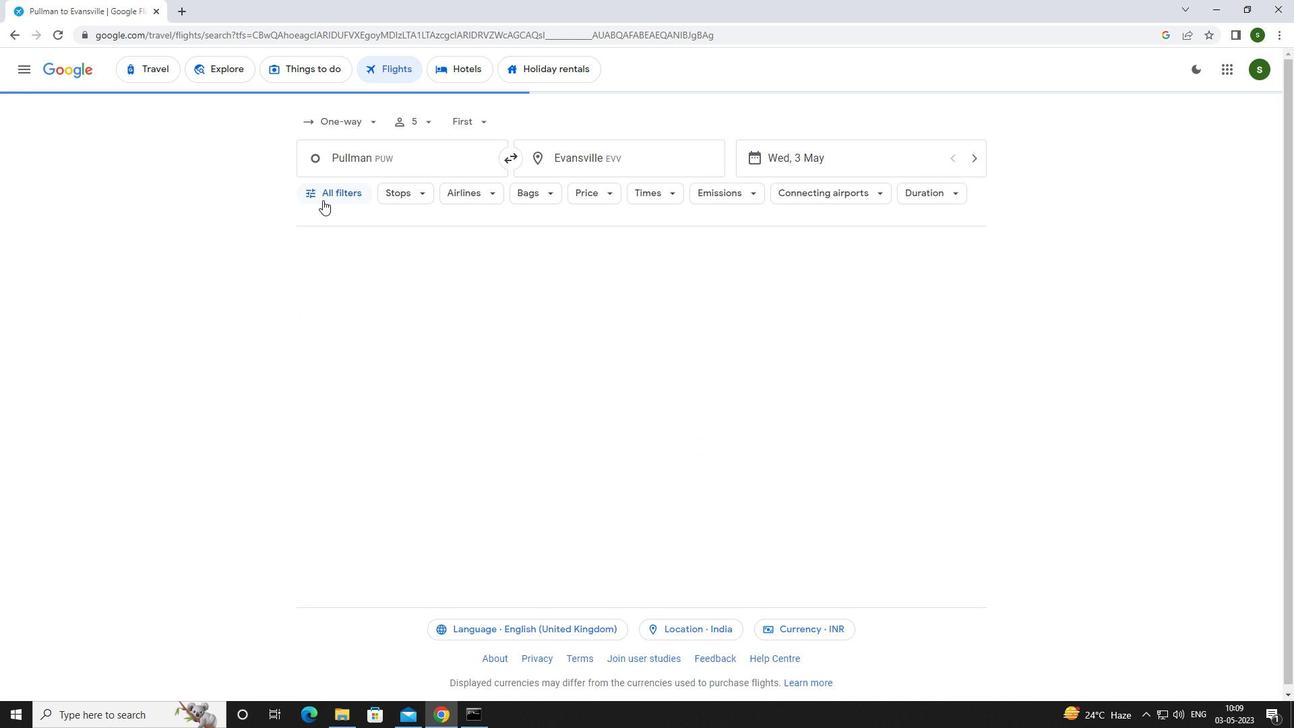 
Action: Mouse pressed left at (329, 191)
Screenshot: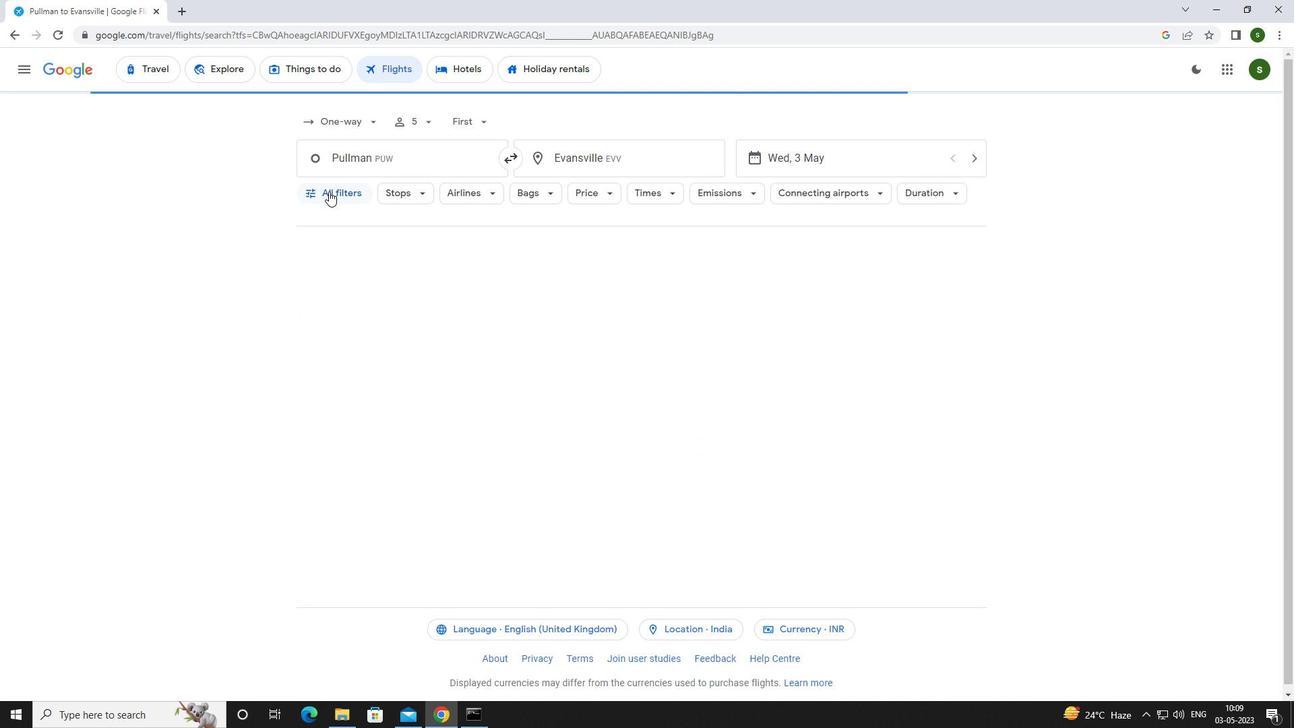 
Action: Mouse moved to (502, 480)
Screenshot: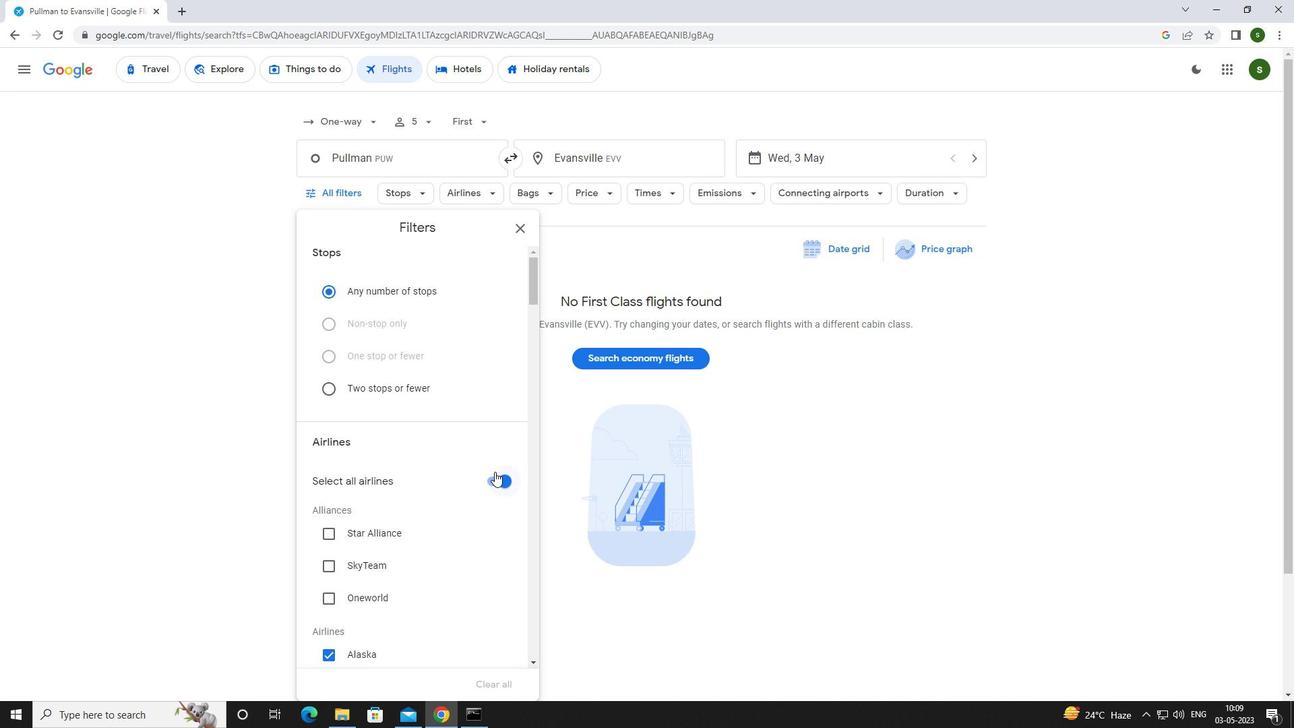 
Action: Mouse pressed left at (502, 480)
Screenshot: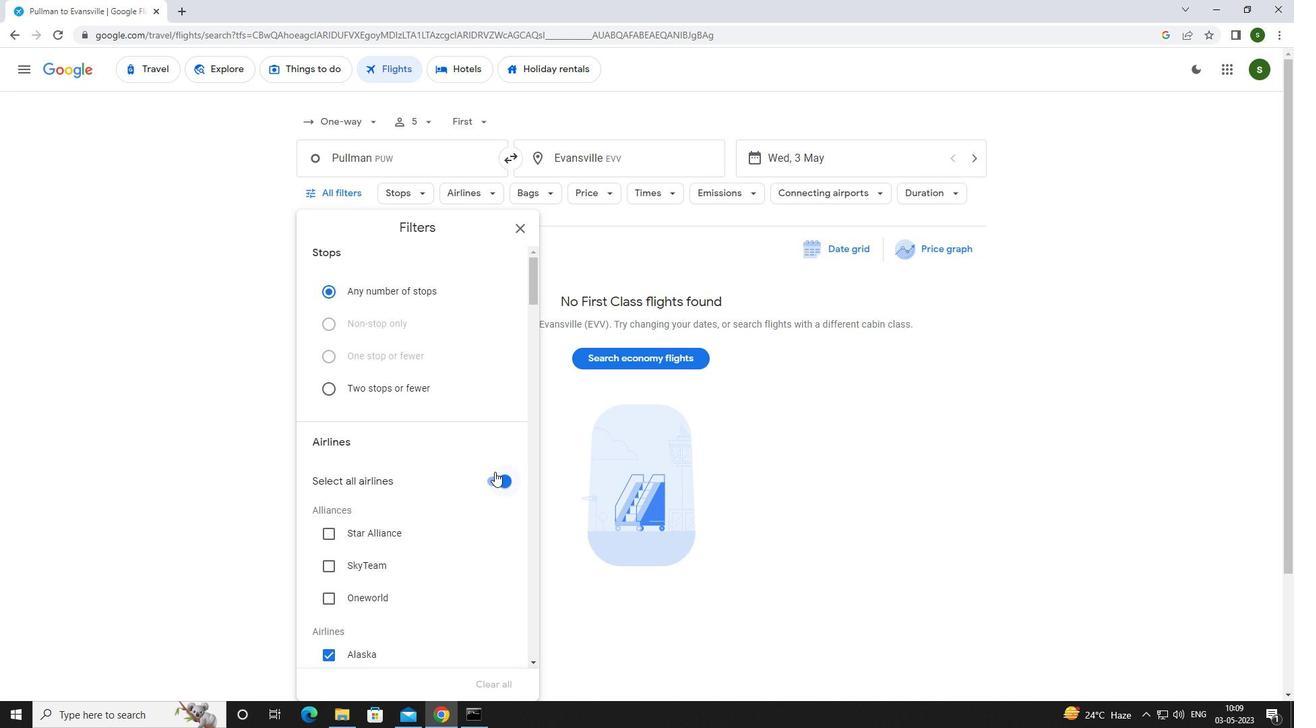 
Action: Mouse moved to (449, 395)
Screenshot: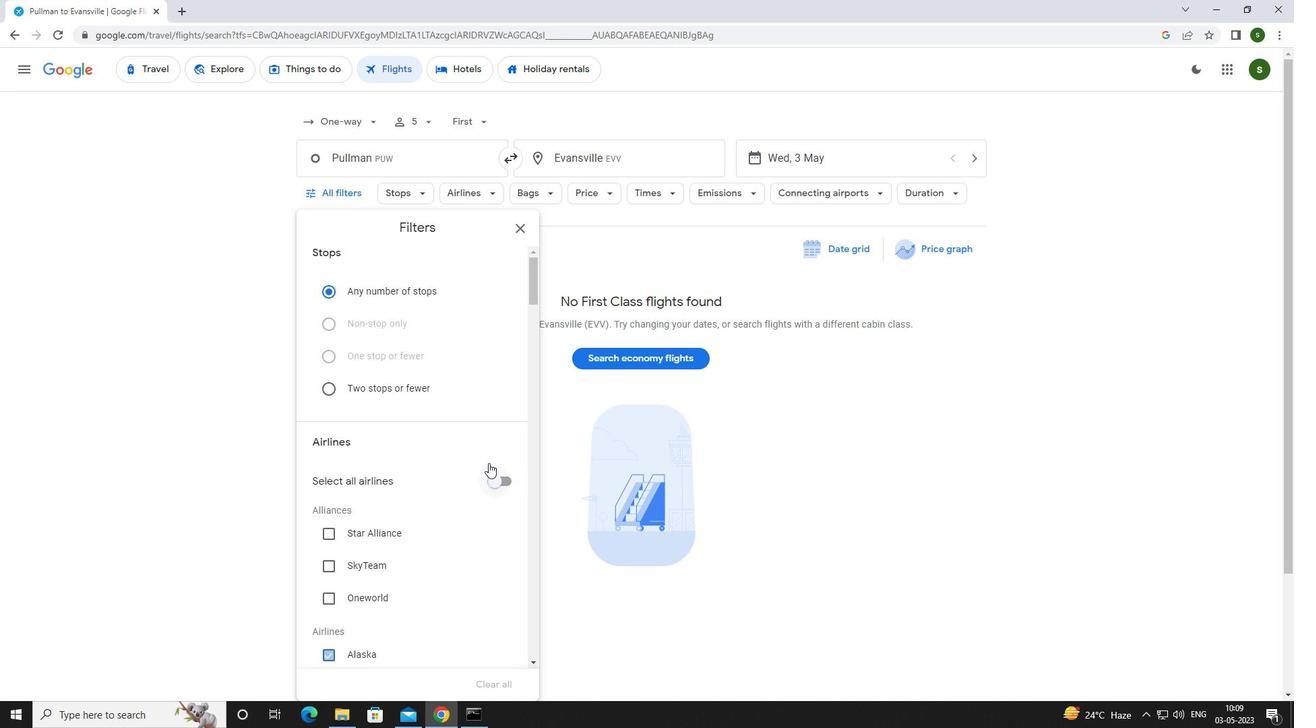 
Action: Mouse scrolled (449, 394) with delta (0, 0)
Screenshot: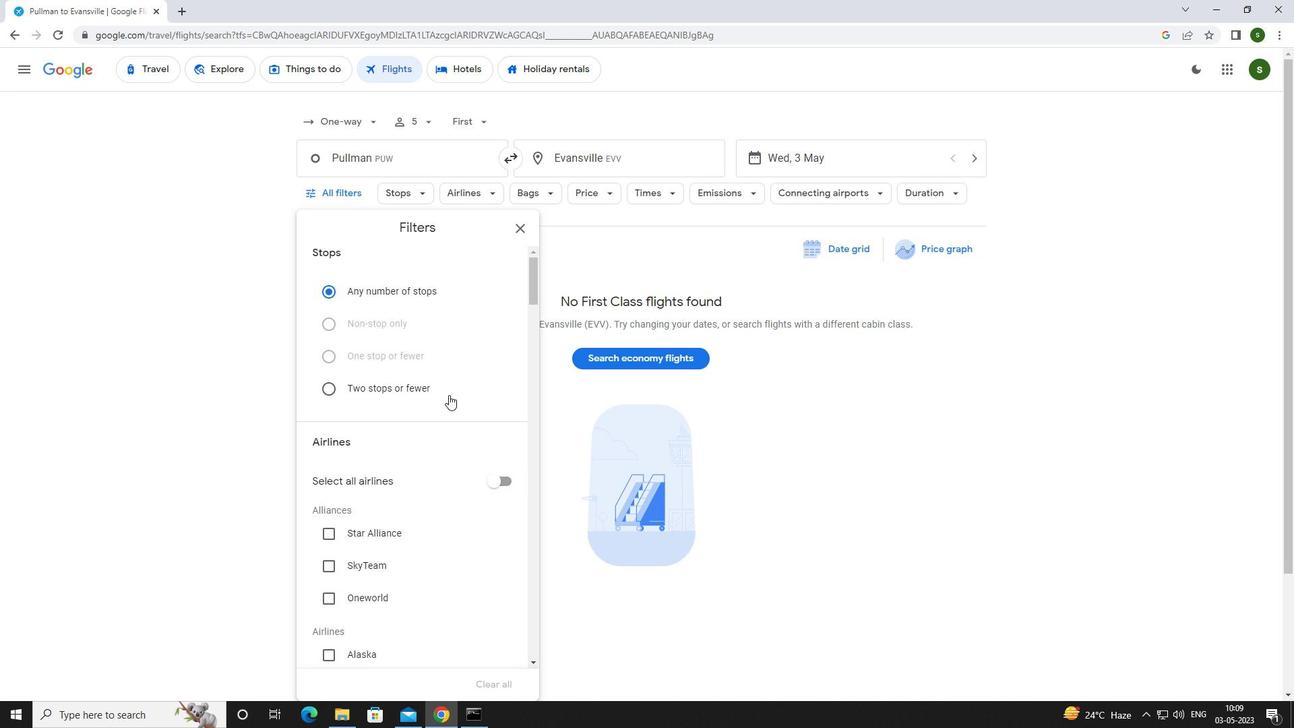 
Action: Mouse scrolled (449, 394) with delta (0, 0)
Screenshot: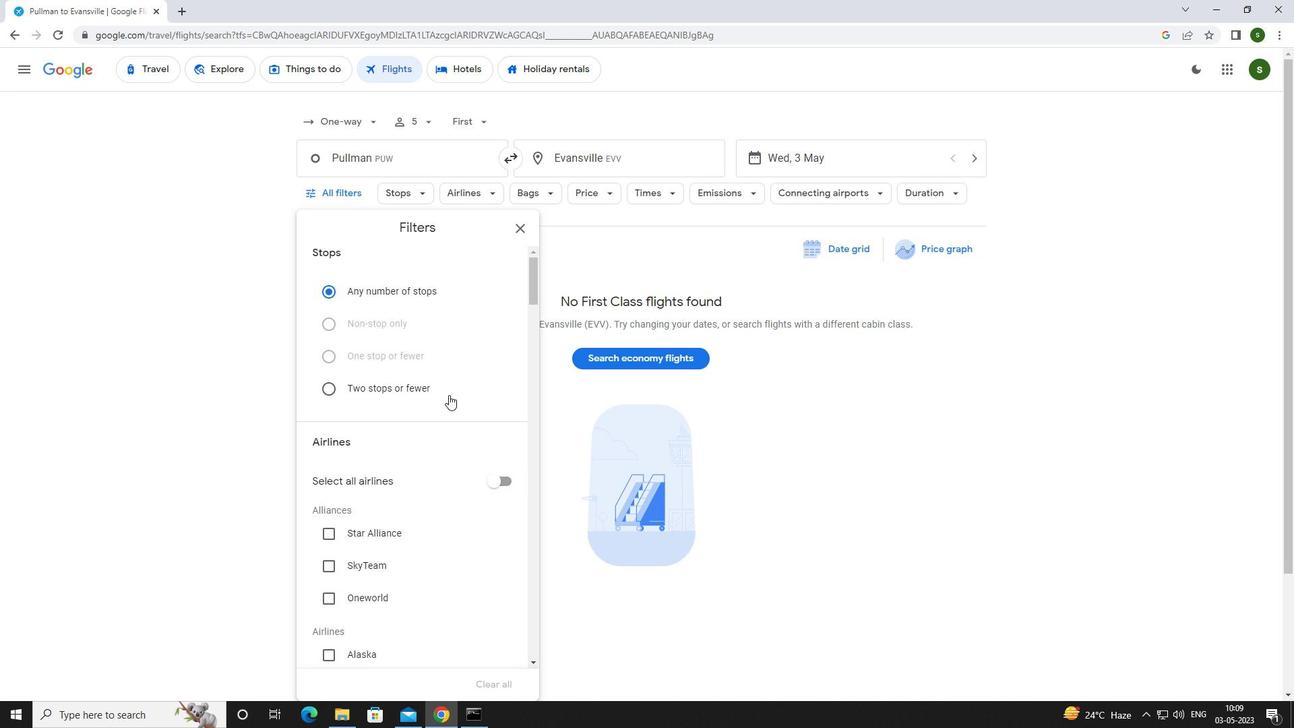 
Action: Mouse scrolled (449, 394) with delta (0, 0)
Screenshot: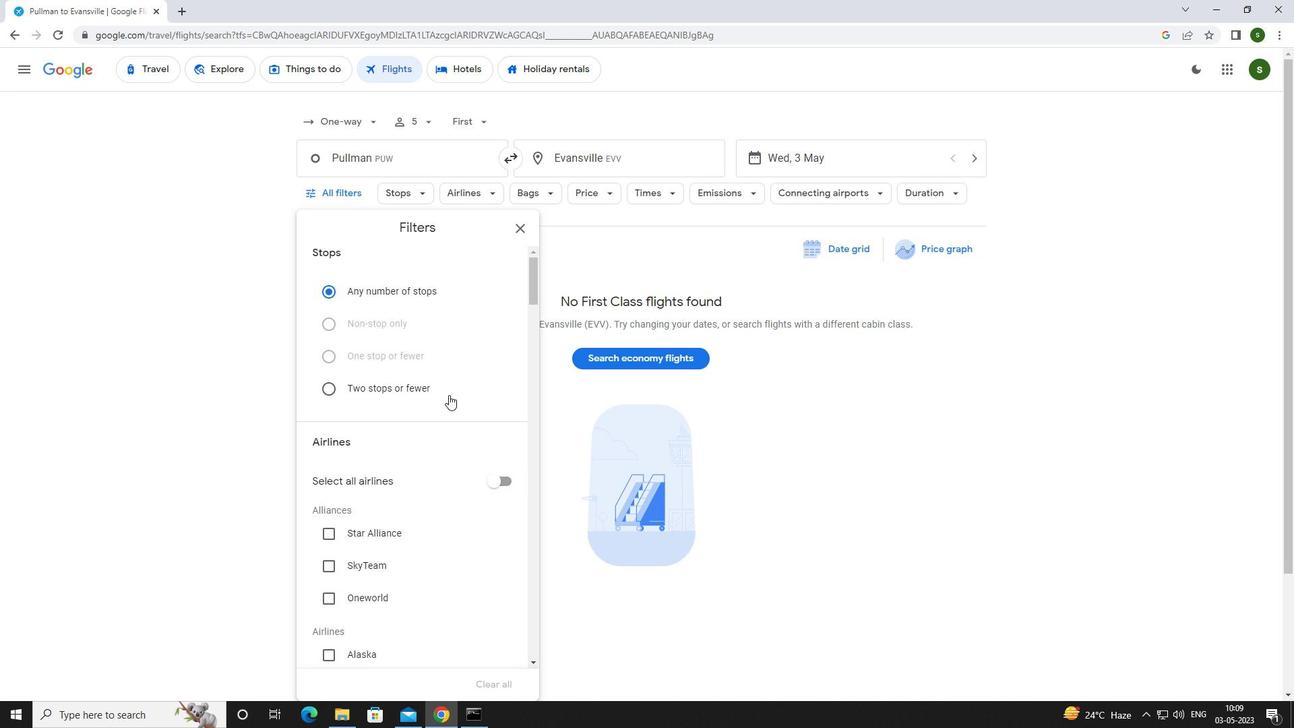 
Action: Mouse scrolled (449, 394) with delta (0, 0)
Screenshot: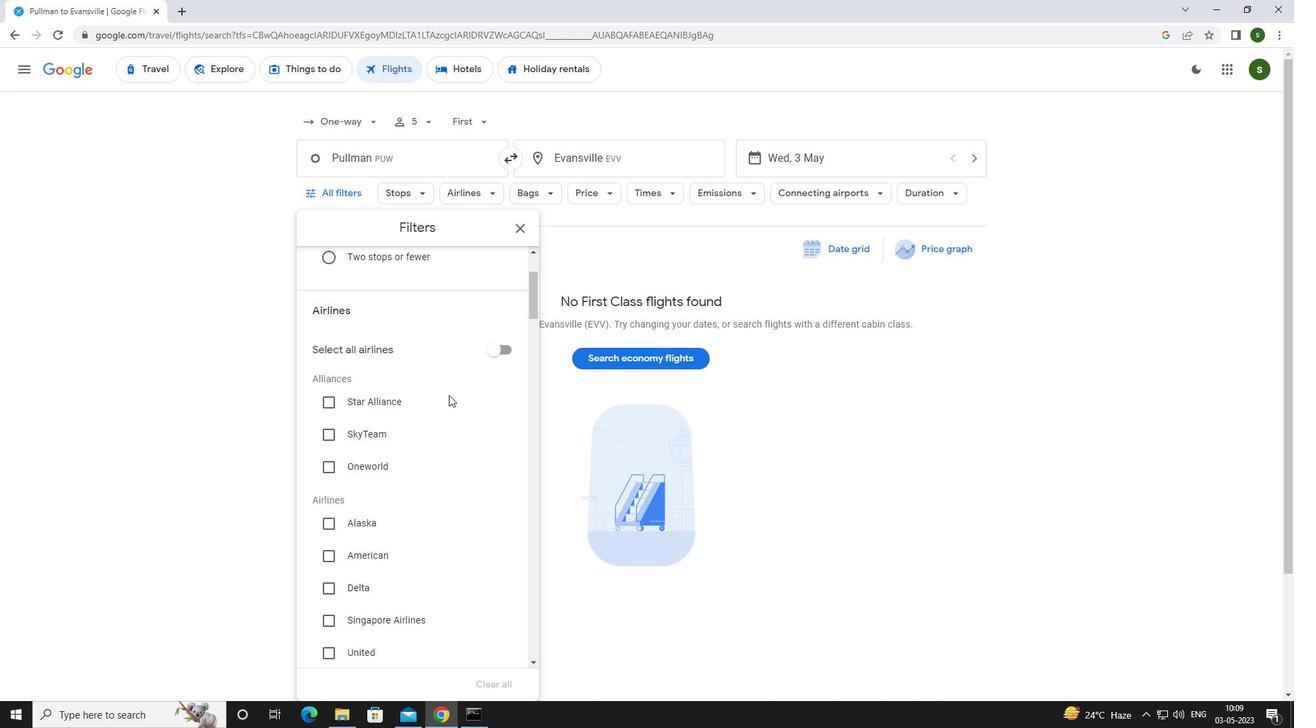 
Action: Mouse moved to (369, 389)
Screenshot: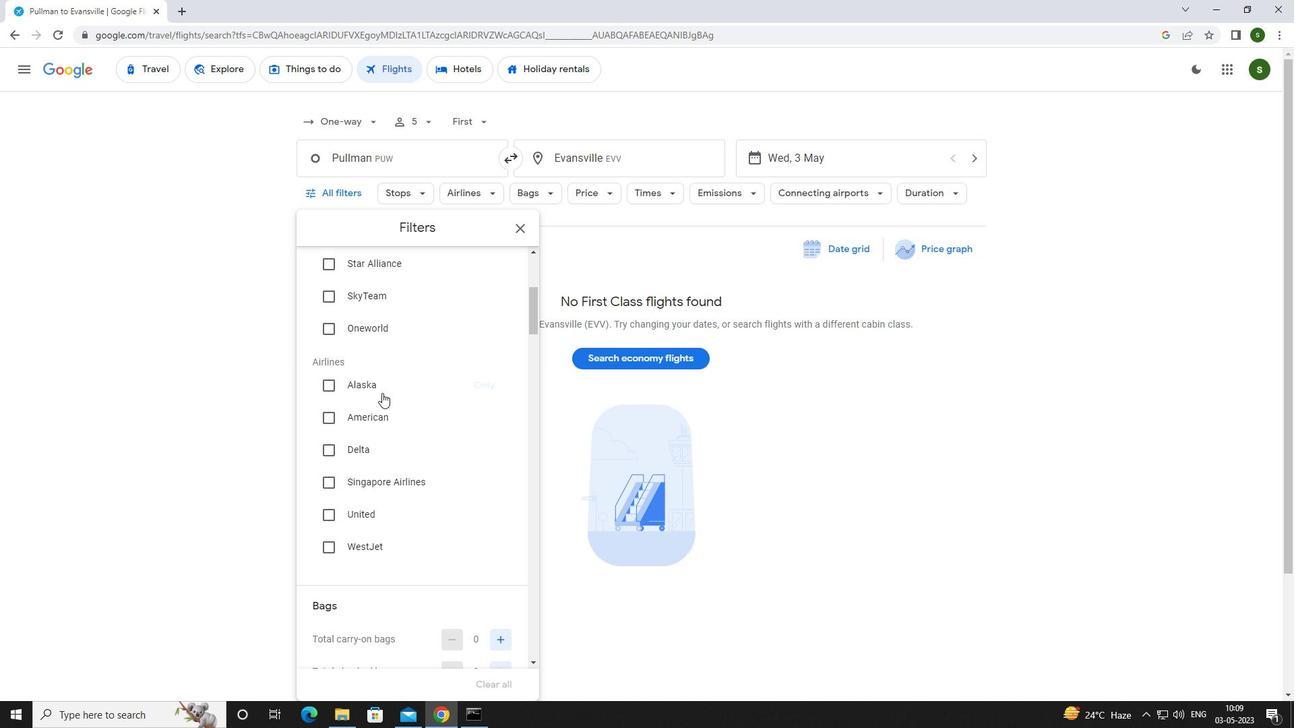 
Action: Mouse pressed left at (369, 389)
Screenshot: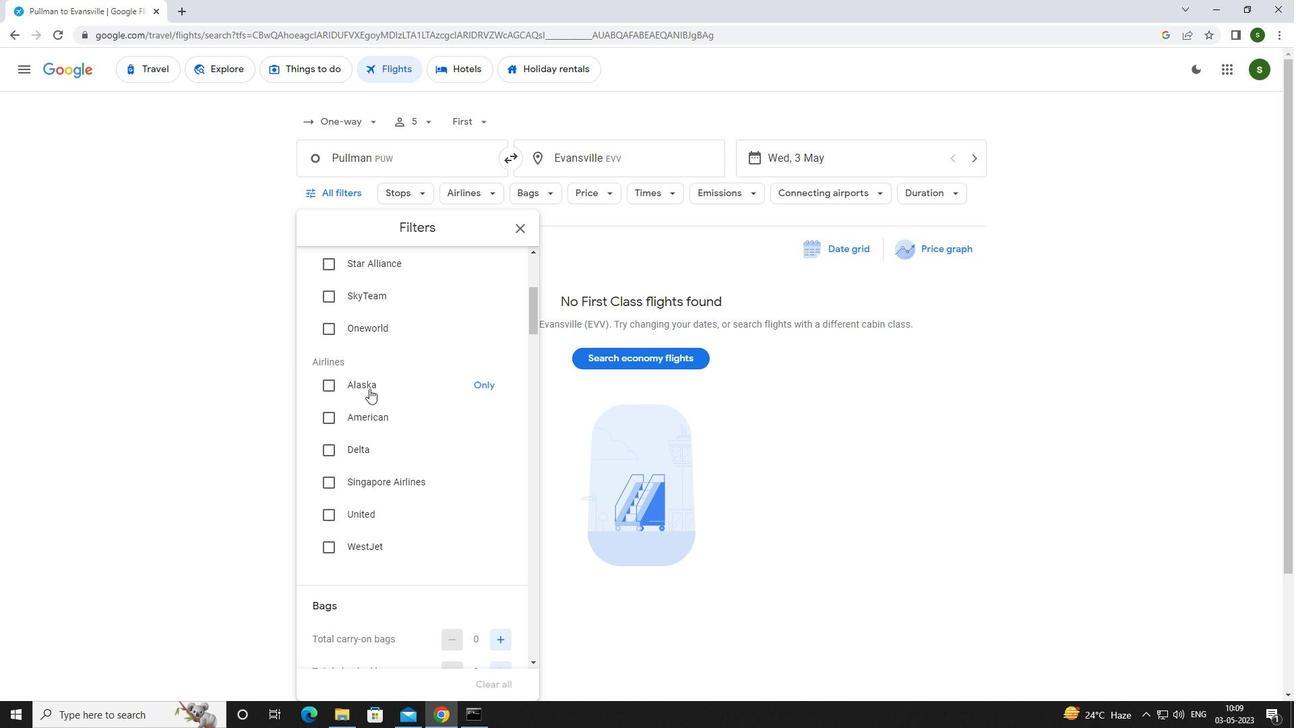 
Action: Mouse moved to (434, 436)
Screenshot: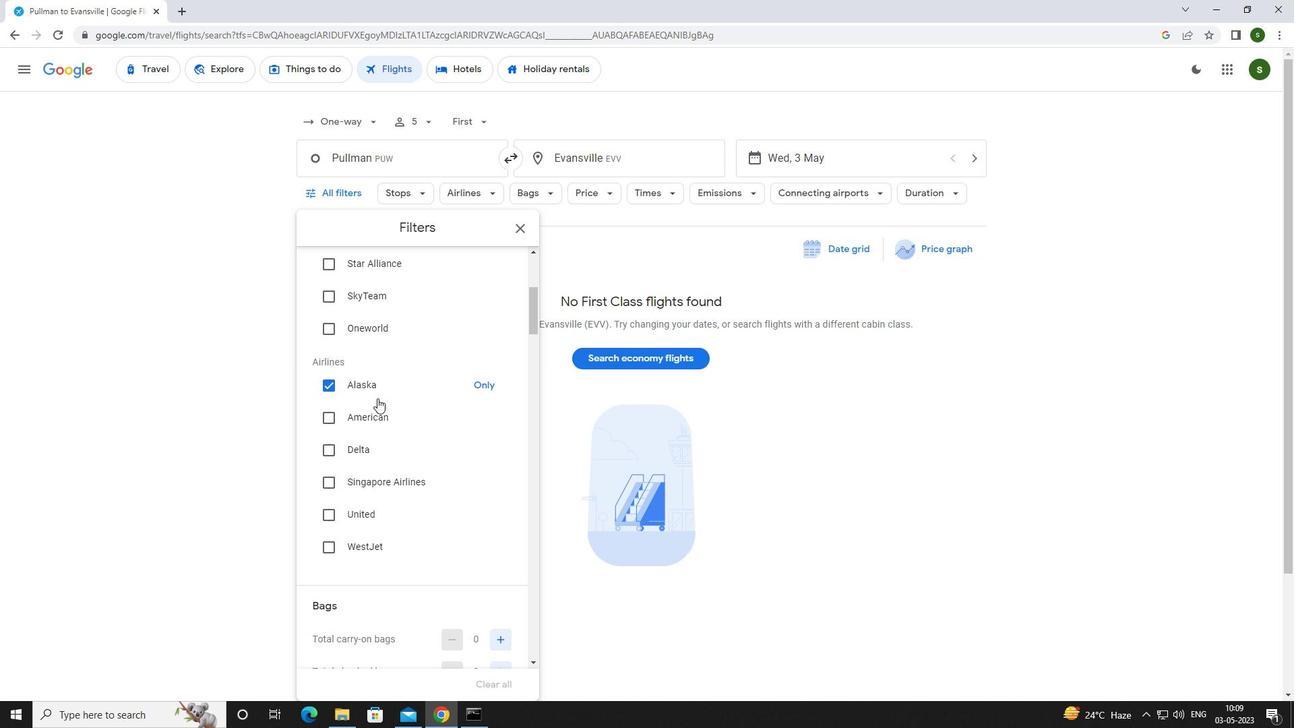 
Action: Mouse scrolled (434, 436) with delta (0, 0)
Screenshot: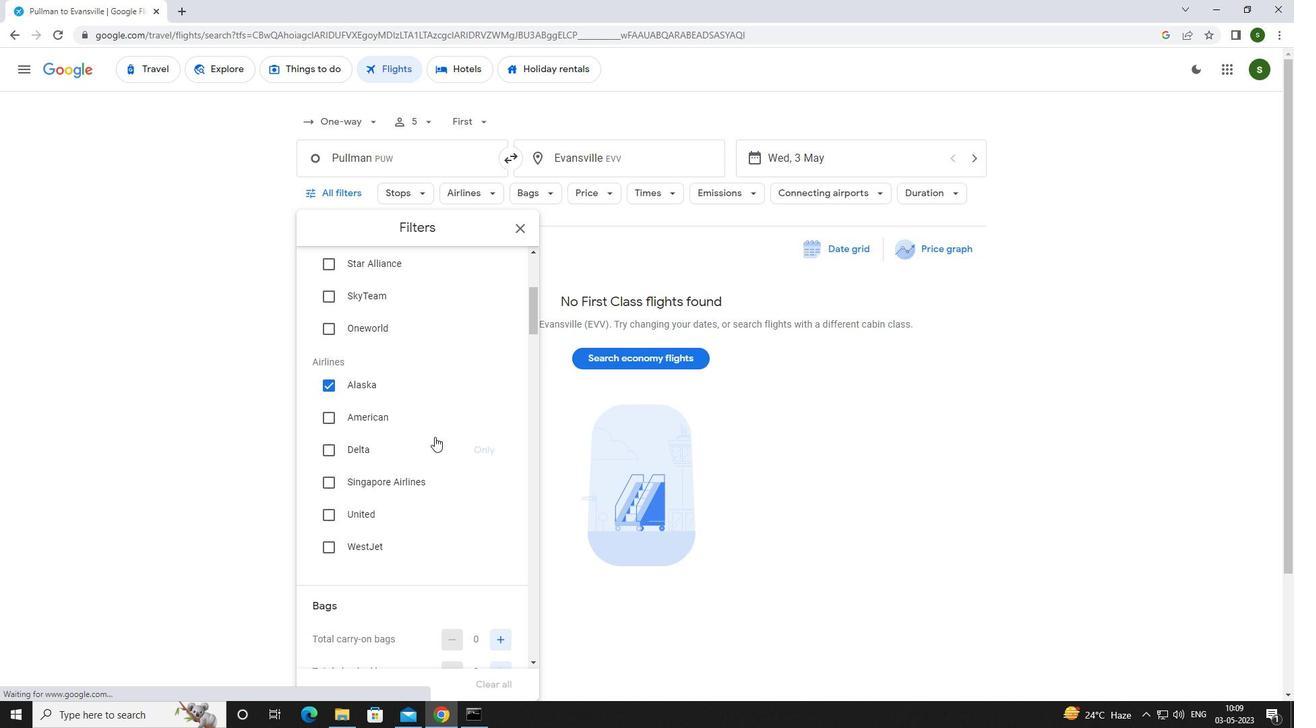 
Action: Mouse scrolled (434, 436) with delta (0, 0)
Screenshot: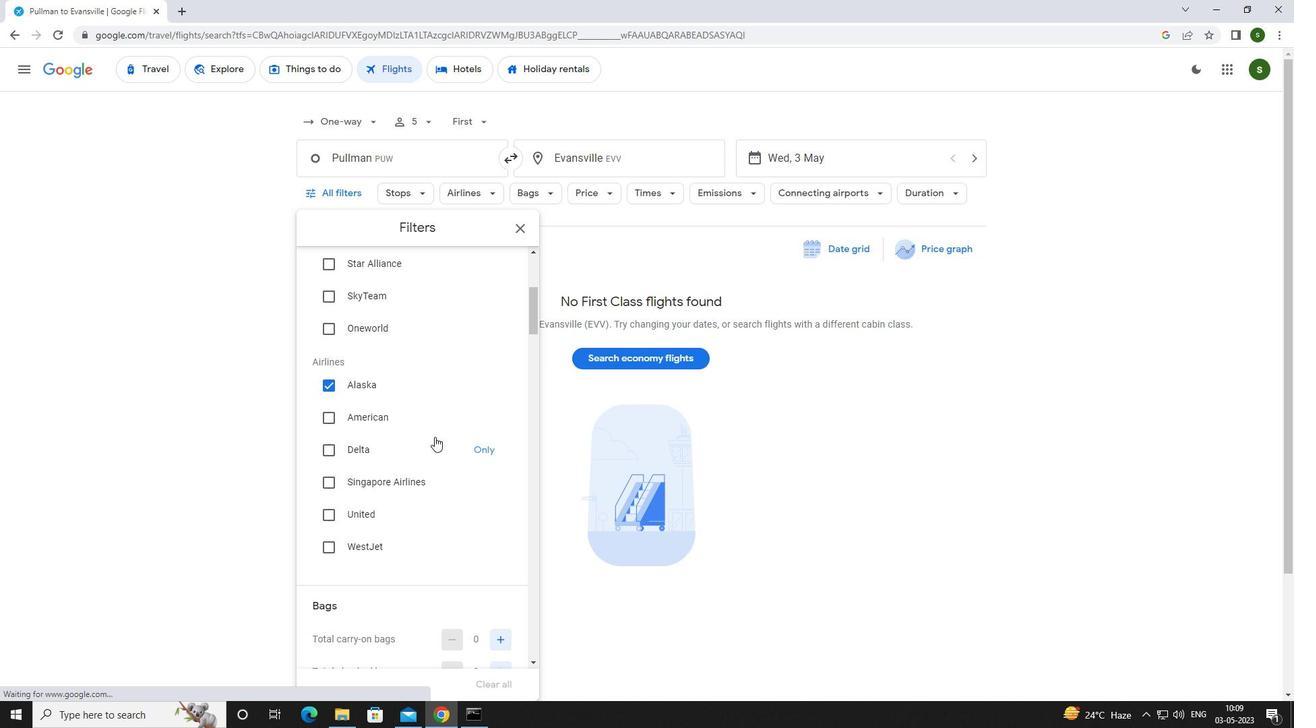 
Action: Mouse scrolled (434, 436) with delta (0, 0)
Screenshot: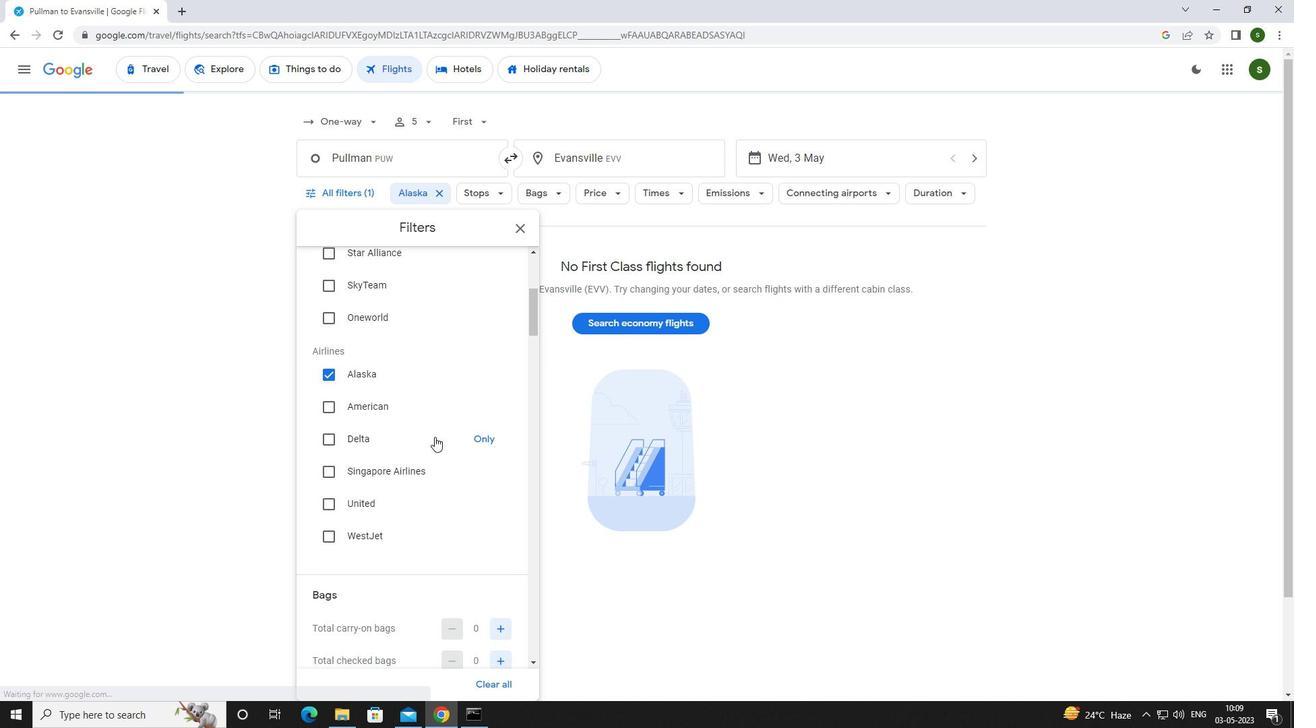 
Action: Mouse scrolled (434, 436) with delta (0, 0)
Screenshot: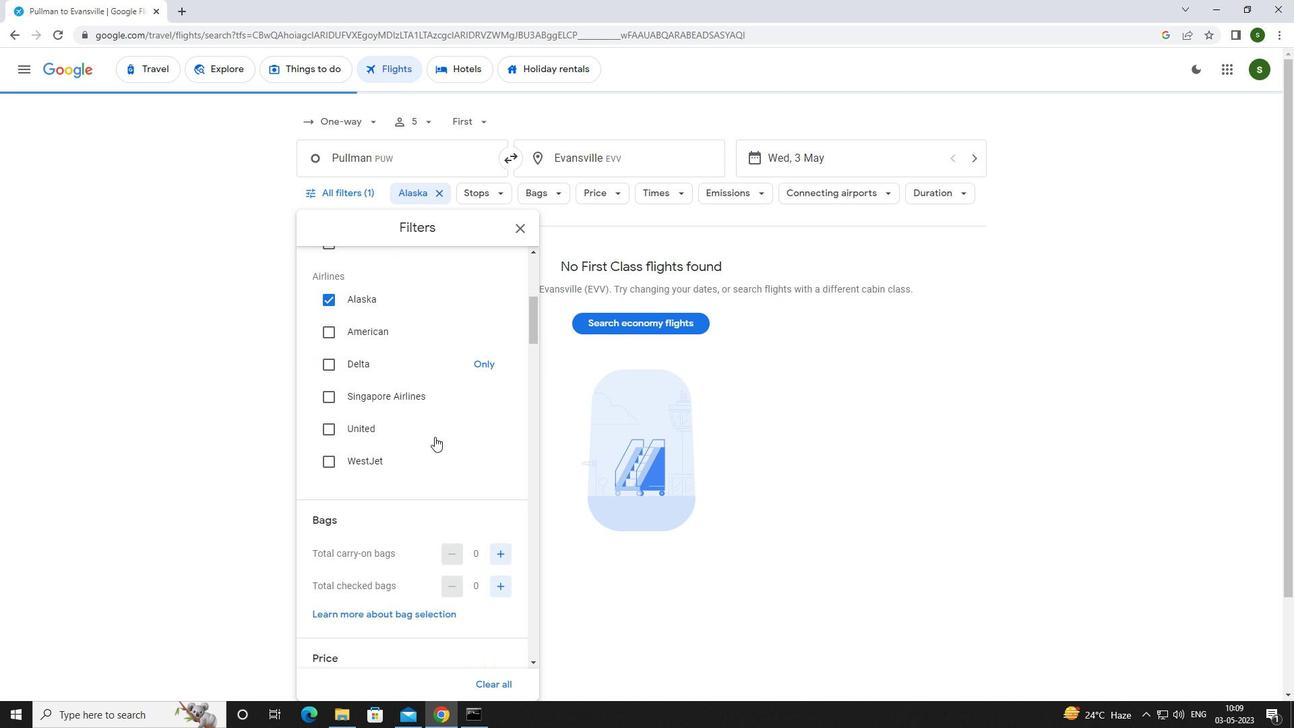 
Action: Mouse scrolled (434, 436) with delta (0, 0)
Screenshot: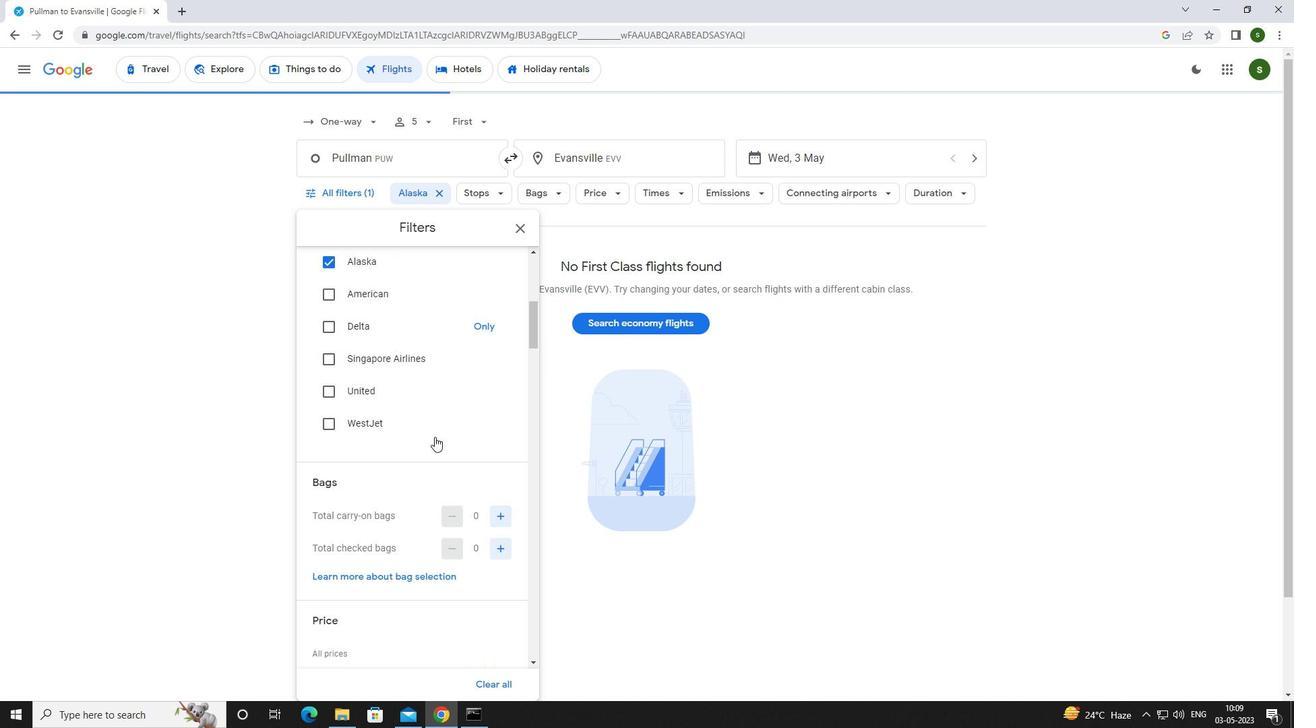 
Action: Mouse moved to (500, 335)
Screenshot: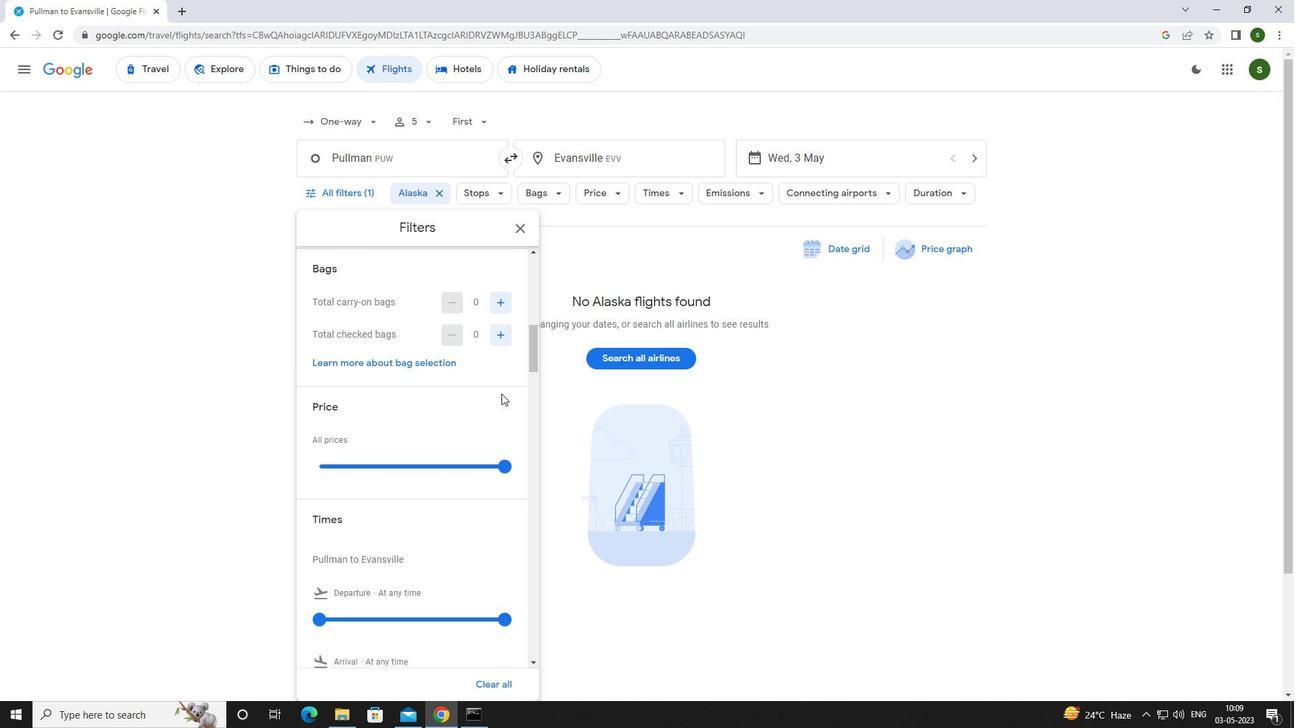 
Action: Mouse pressed left at (500, 335)
Screenshot: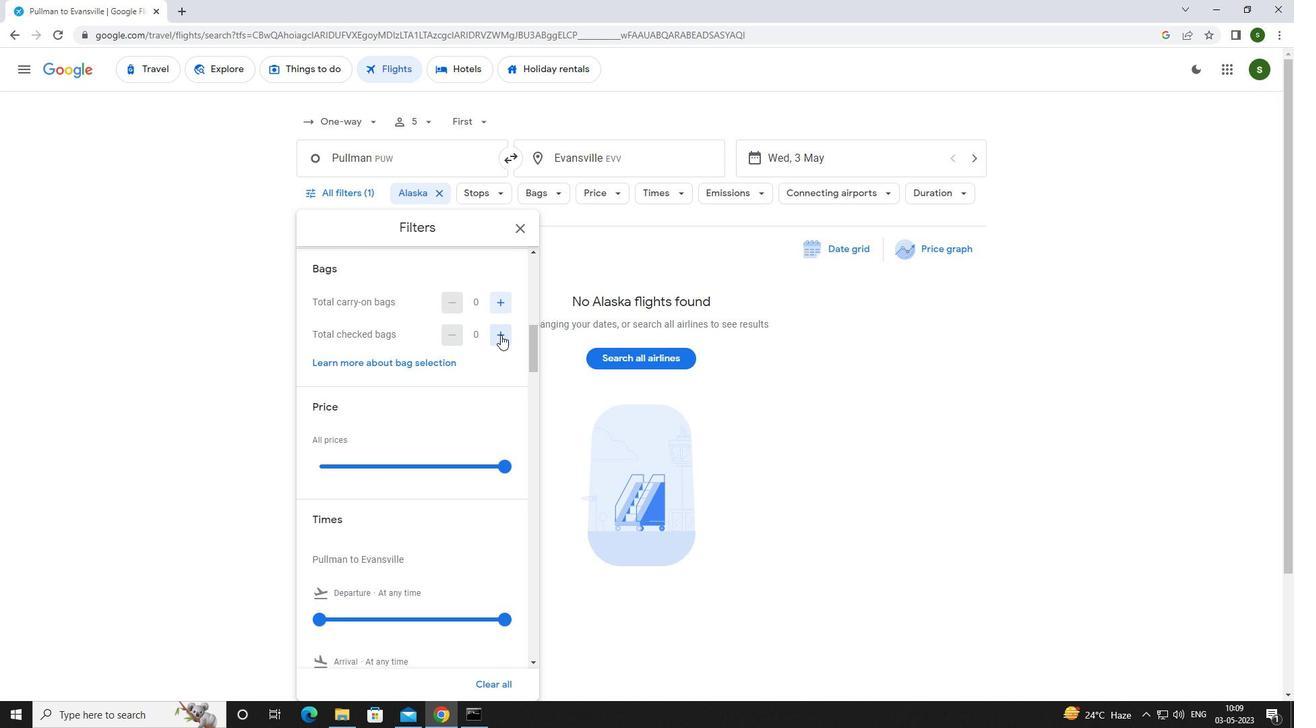 
Action: Mouse pressed left at (500, 335)
Screenshot: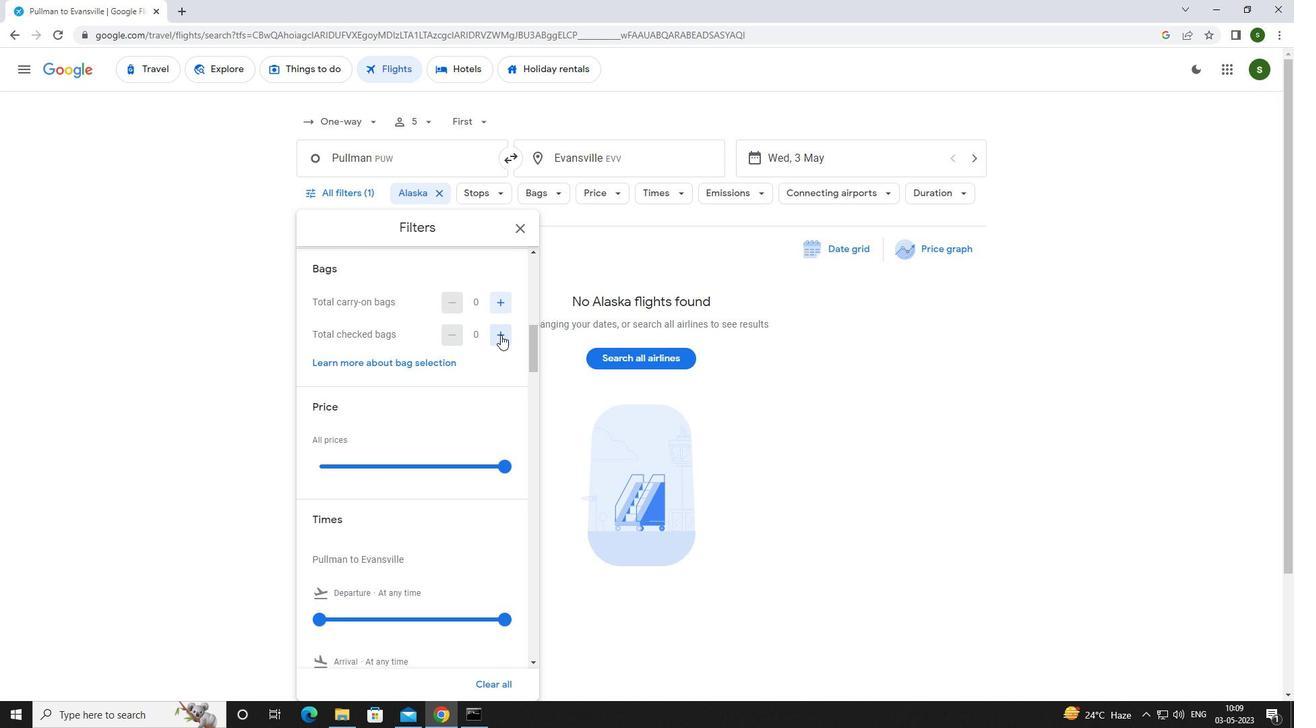 
Action: Mouse pressed left at (500, 335)
Screenshot: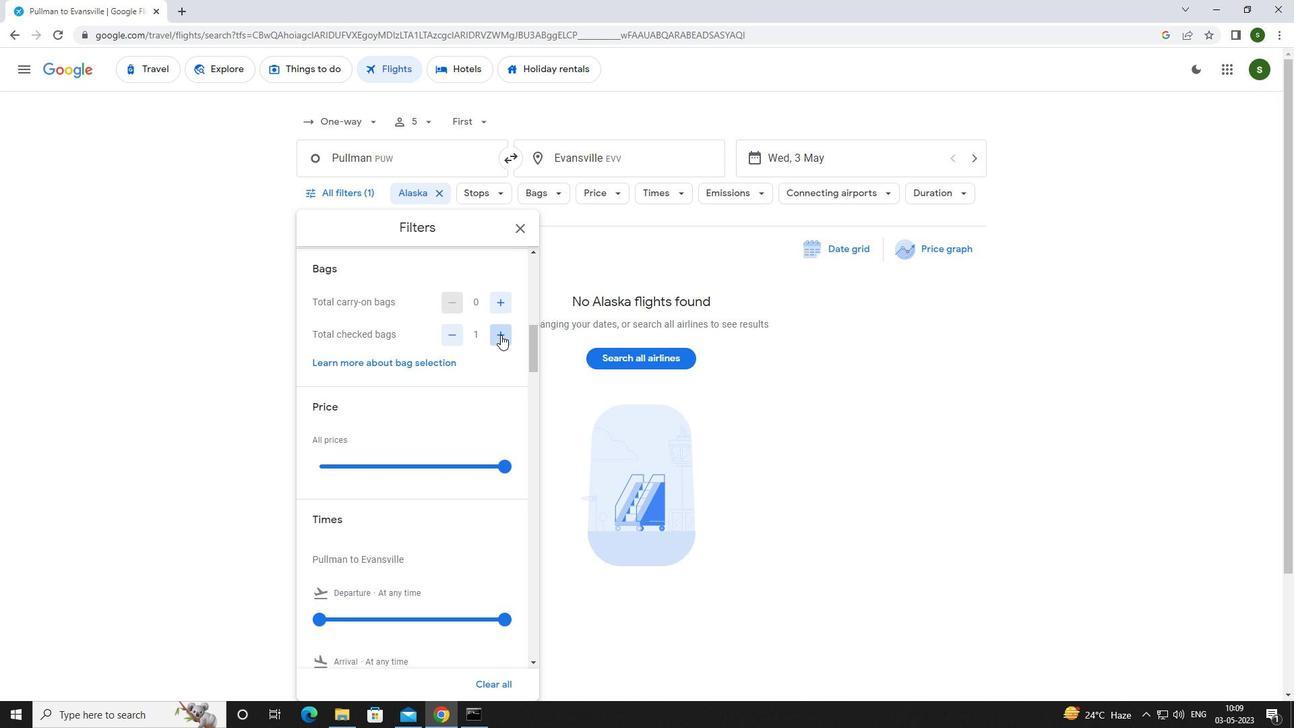 
Action: Mouse pressed left at (500, 335)
Screenshot: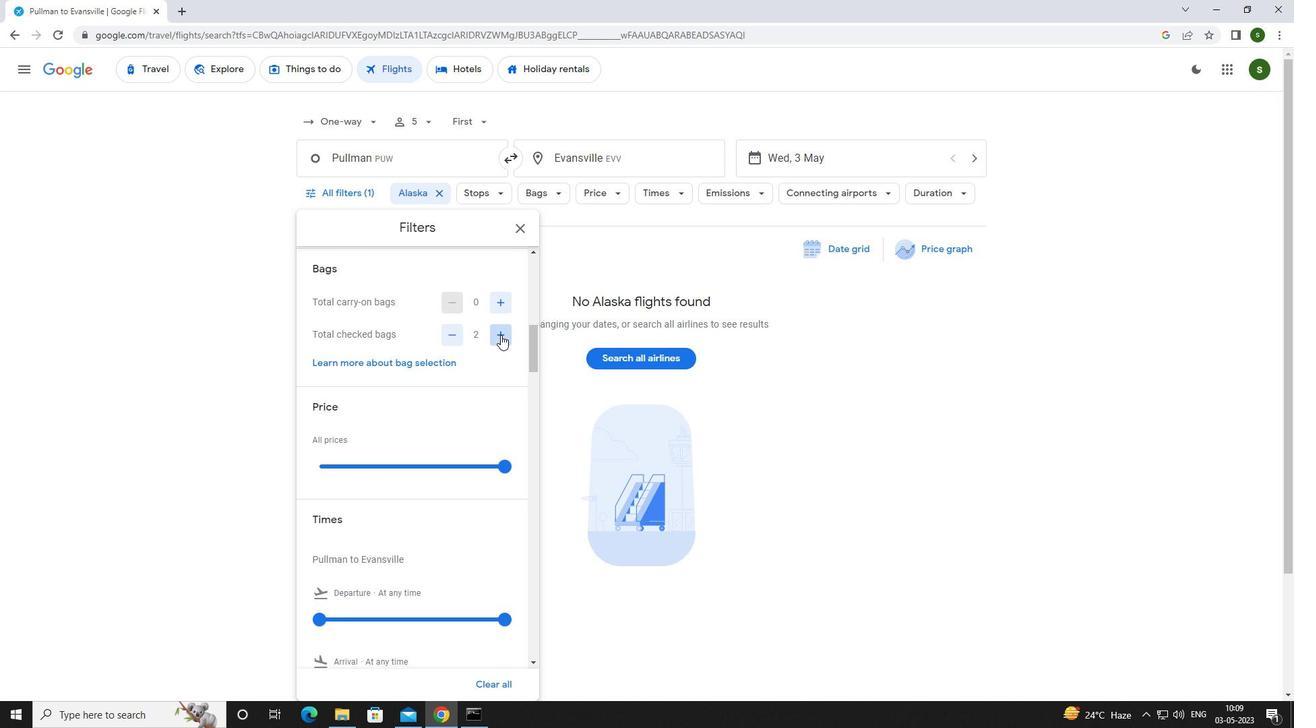 
Action: Mouse pressed left at (500, 335)
Screenshot: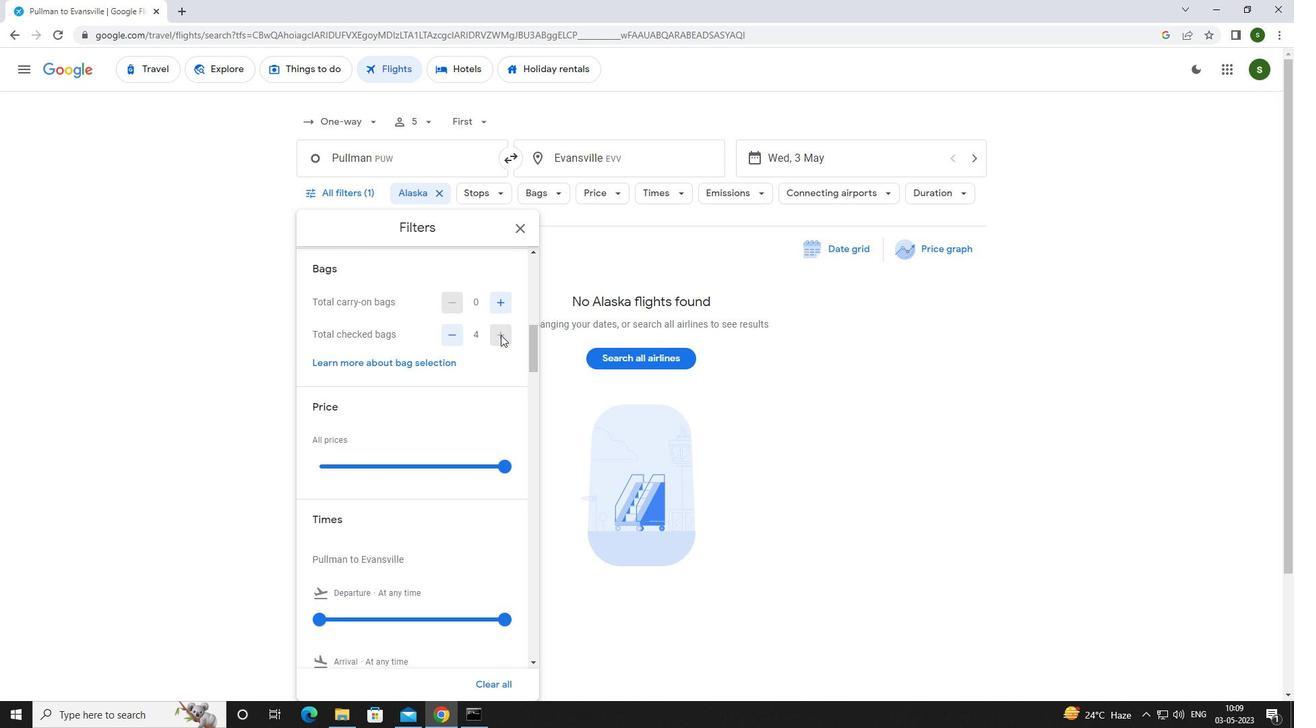 
Action: Mouse moved to (503, 472)
Screenshot: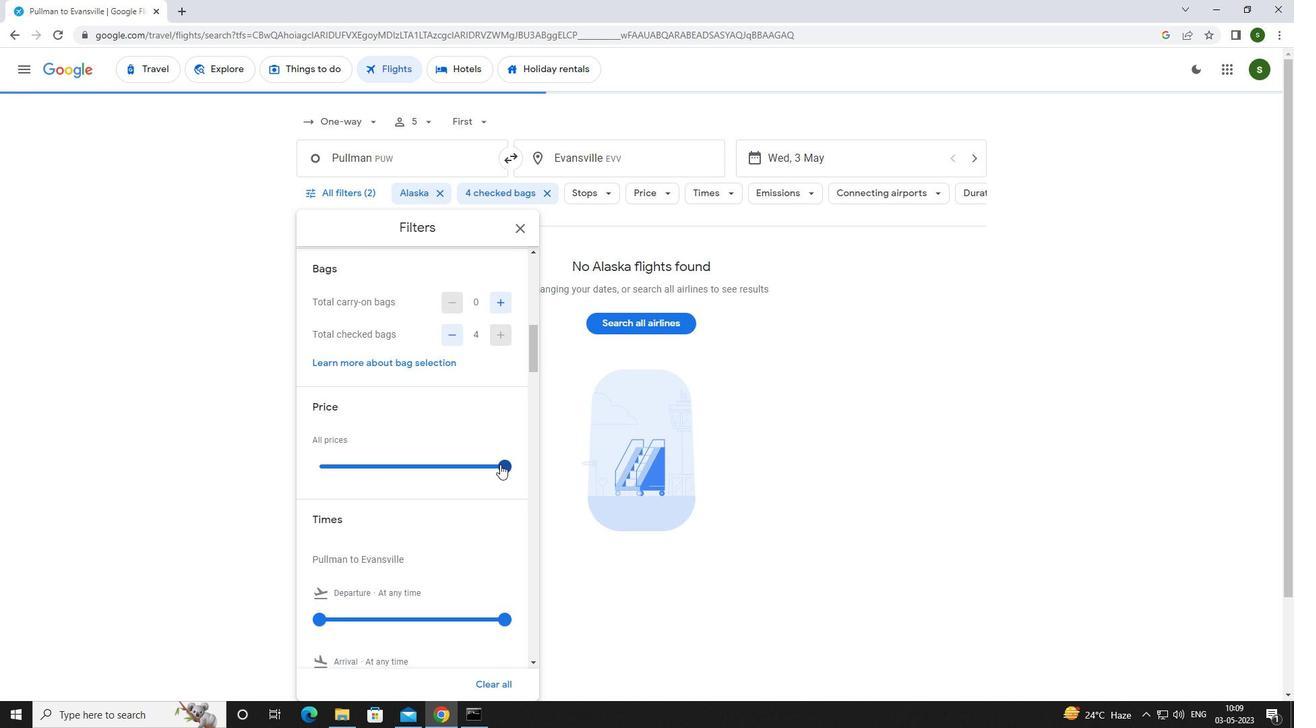 
Action: Mouse pressed left at (503, 472)
Screenshot: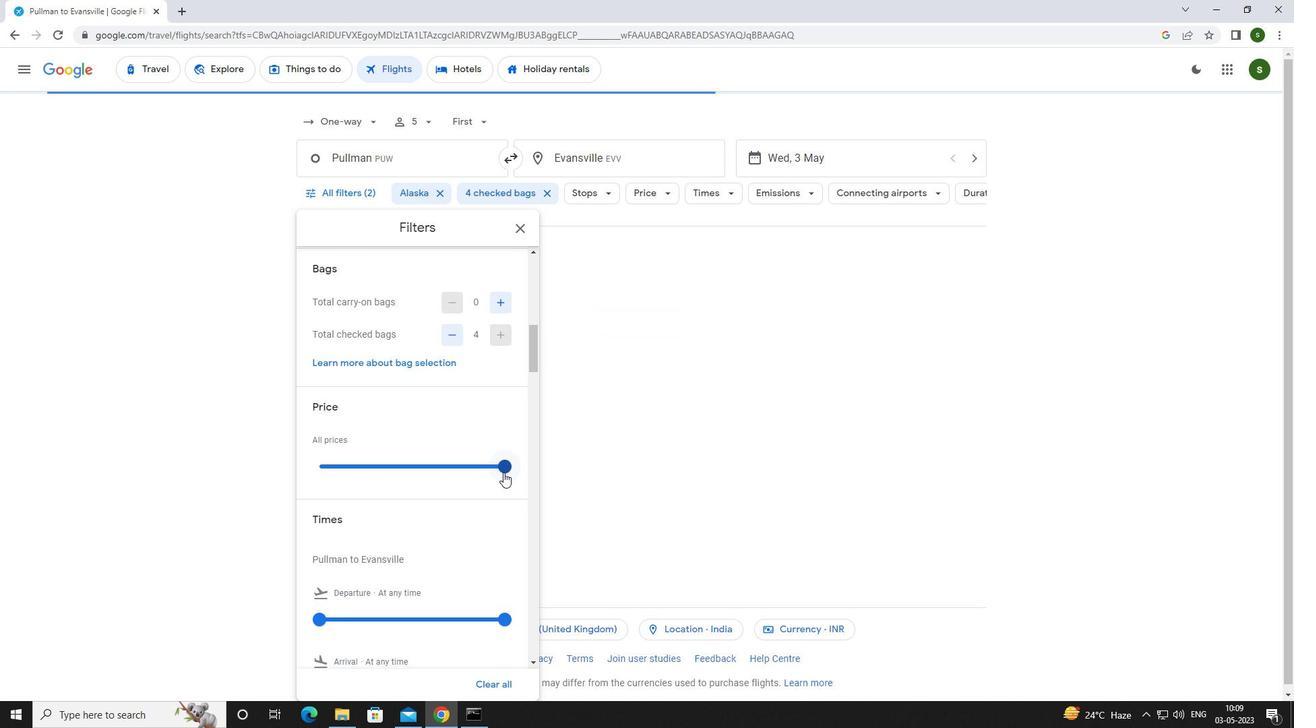 
Action: Mouse scrolled (503, 471) with delta (0, 0)
Screenshot: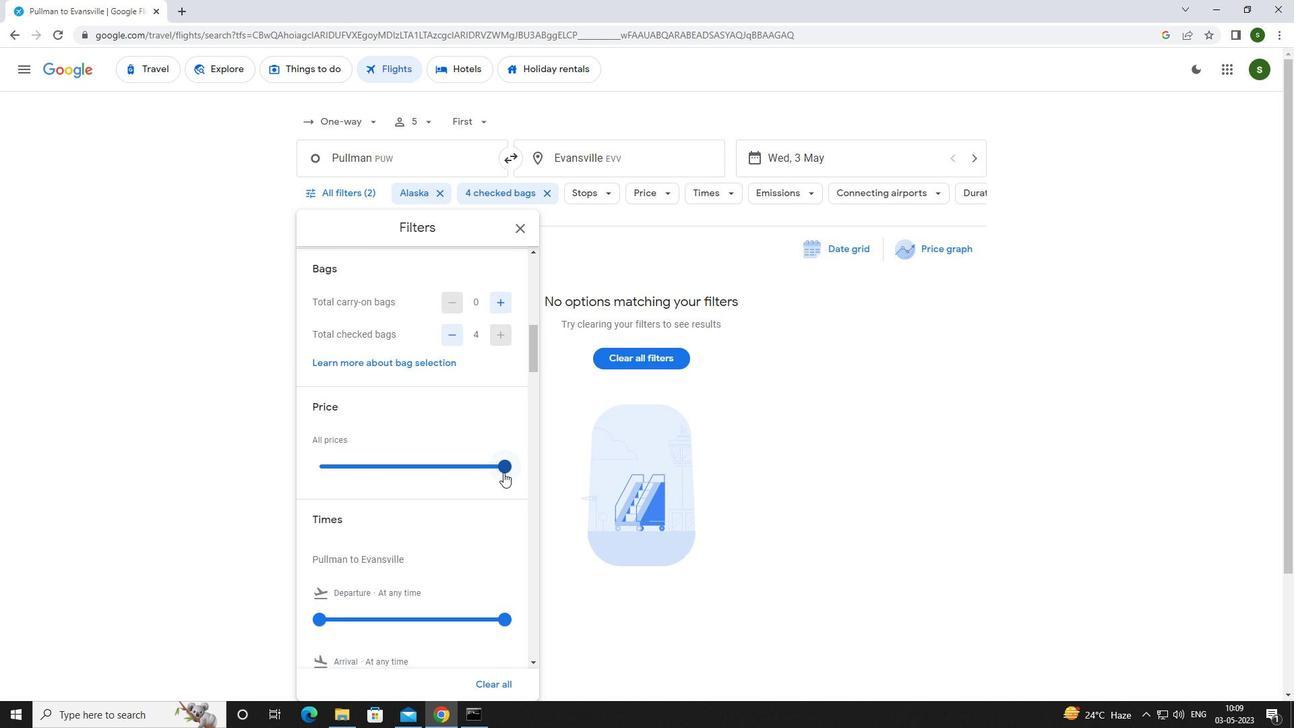 
Action: Mouse scrolled (503, 471) with delta (0, 0)
Screenshot: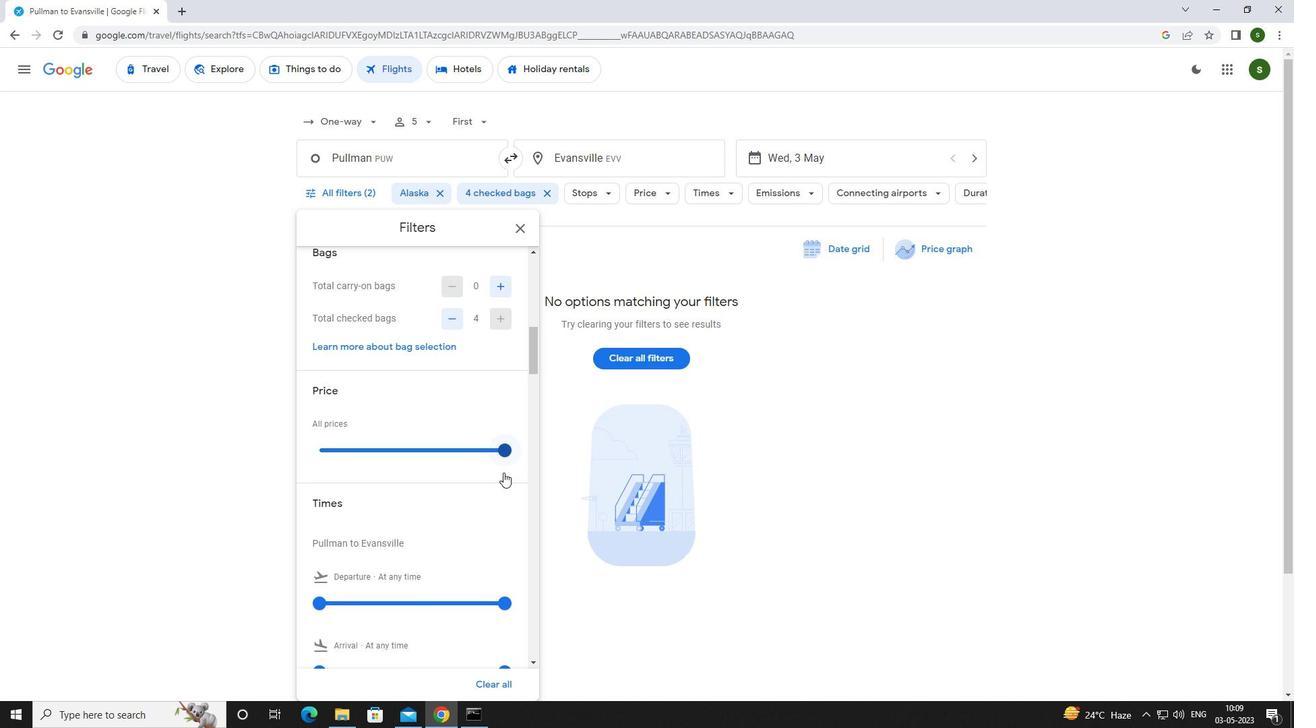 
Action: Mouse moved to (321, 485)
Screenshot: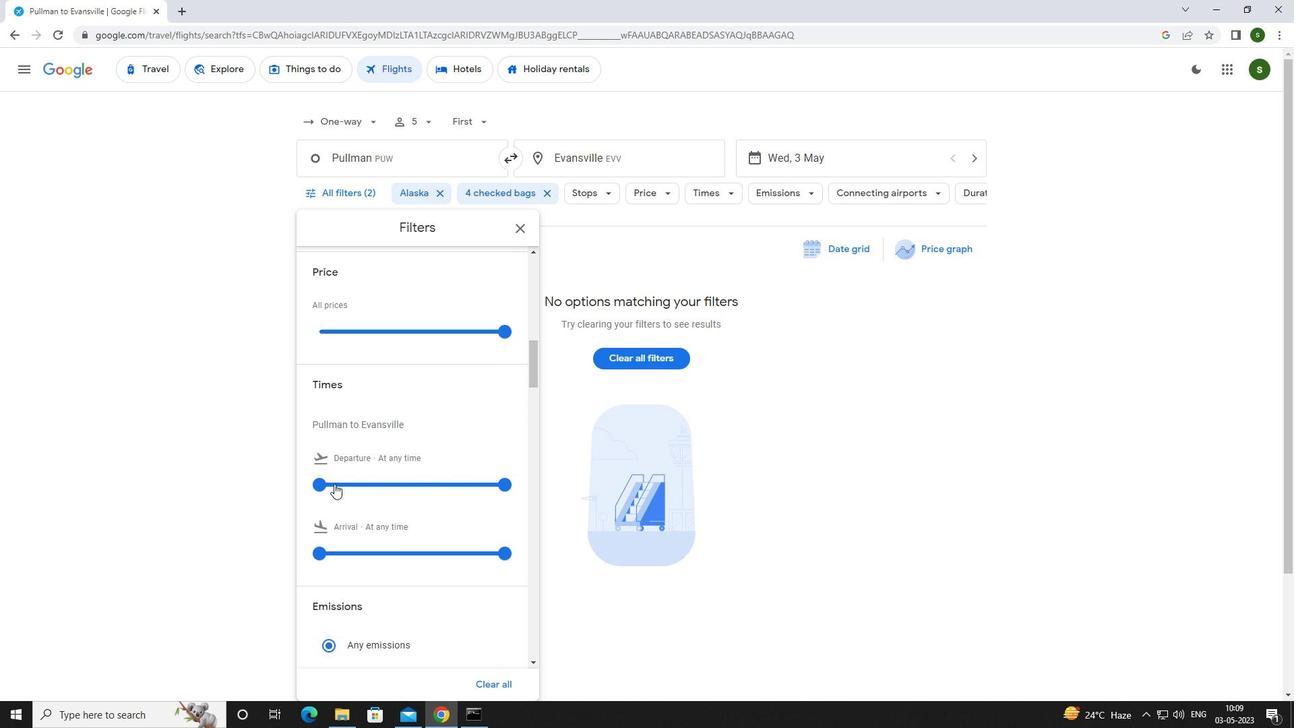 
Action: Mouse pressed left at (321, 485)
Screenshot: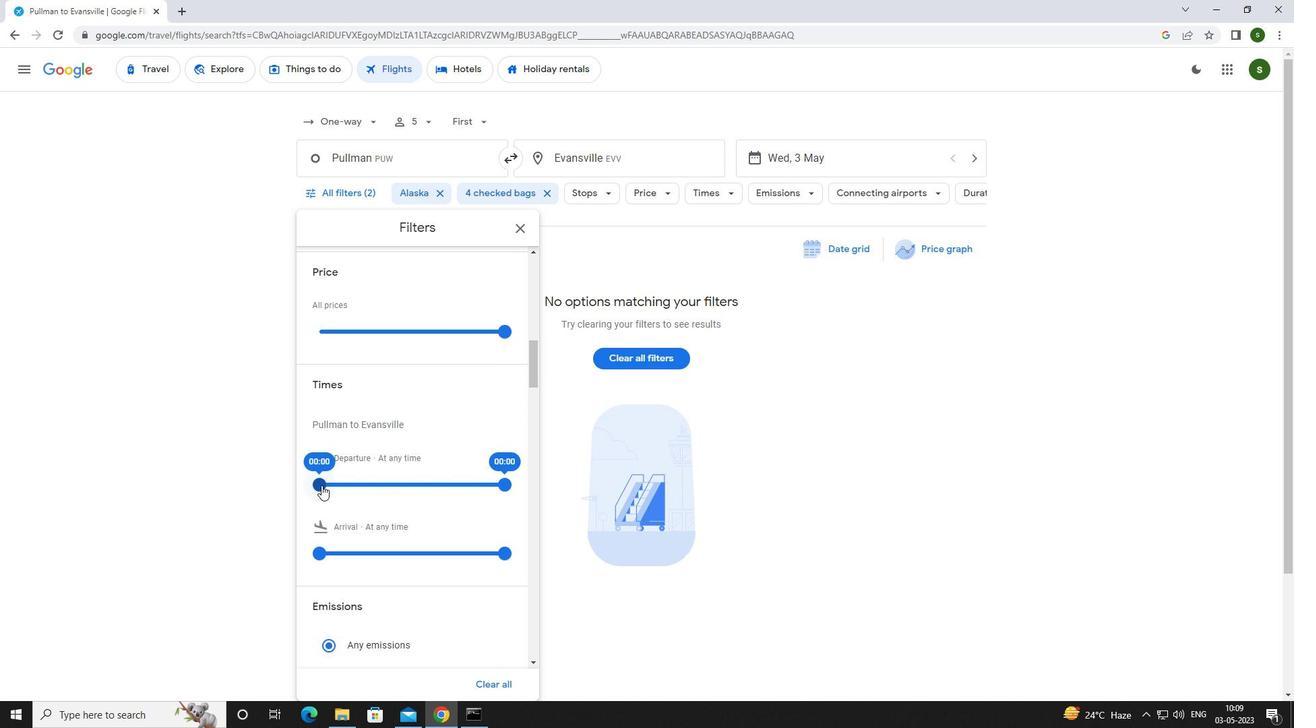 
Action: Mouse moved to (790, 398)
Screenshot: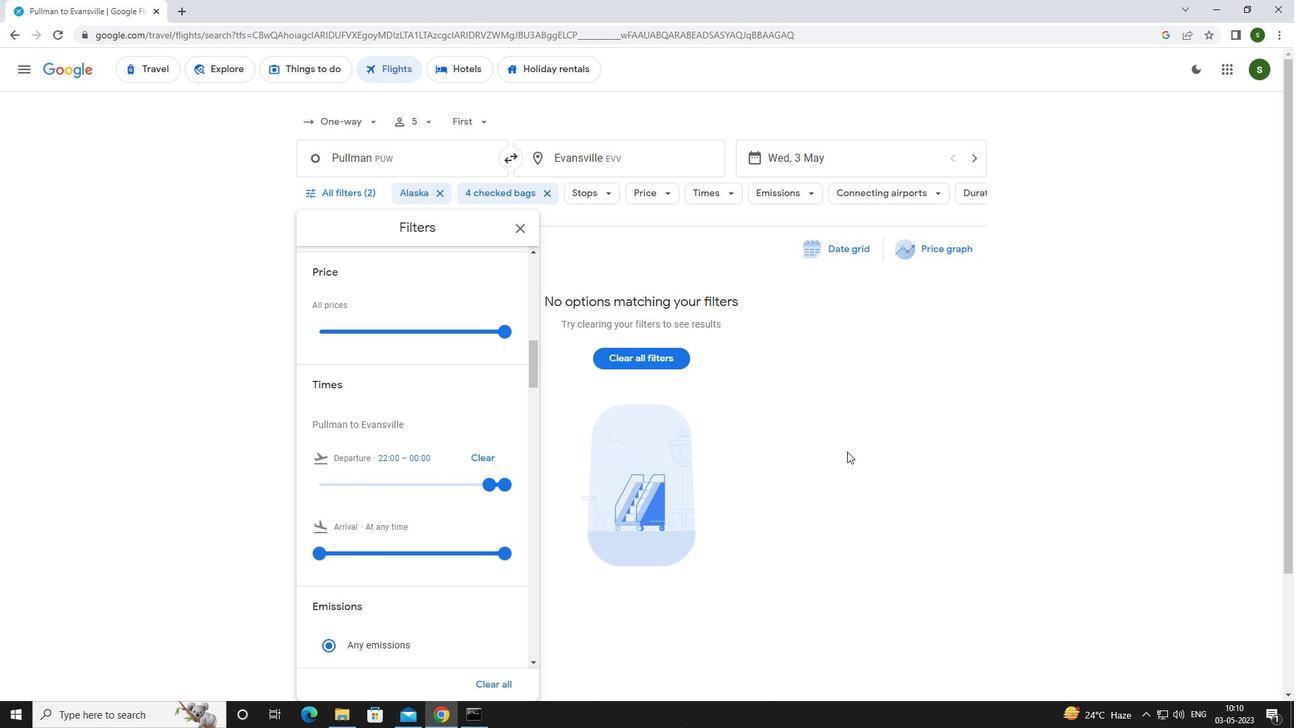 
Action: Mouse pressed left at (790, 398)
Screenshot: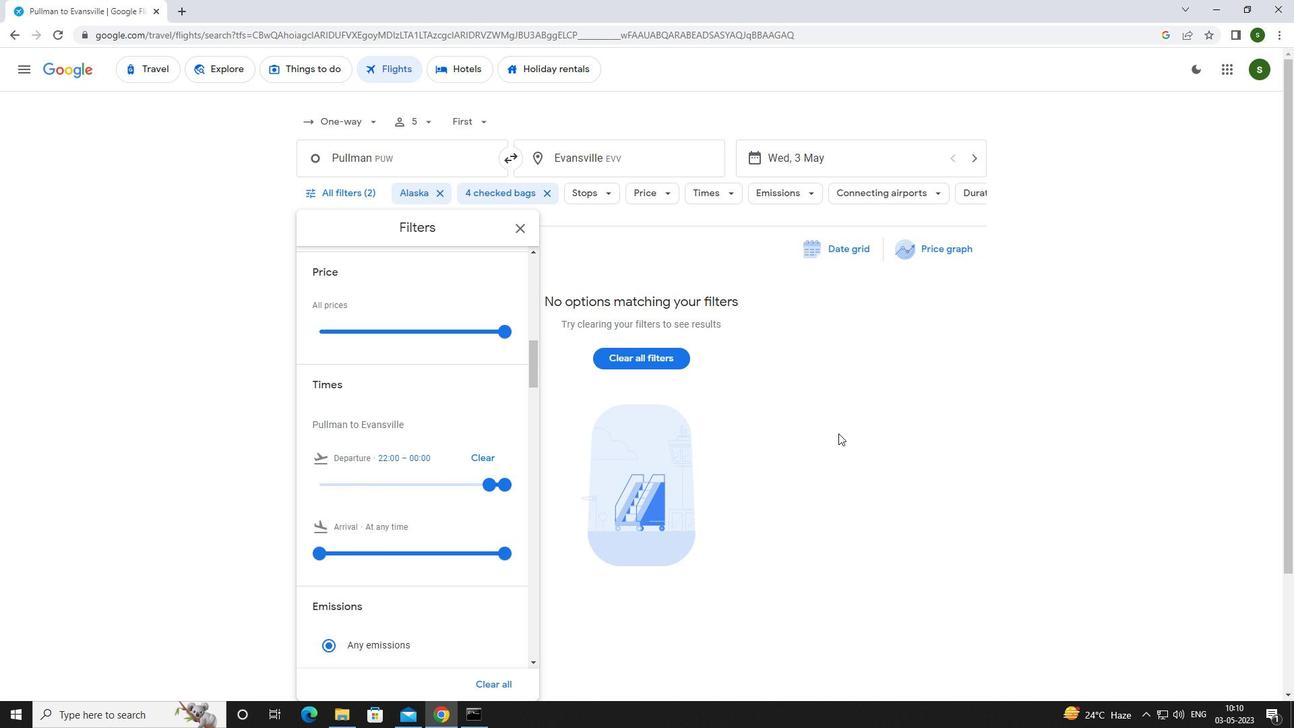 
